 Task: Find connections with filter location Pozoblanco with filter topic #Trainerwith filter profile language English with filter current company ICICI Home Finance Company Limited with filter school Mahatma Gandhi Kashi Vidyapith University, Varanasi  with filter industry Renewable Energy Power Generation with filter service category Accounting with filter keywords title Iron Worker
Action: Mouse moved to (512, 71)
Screenshot: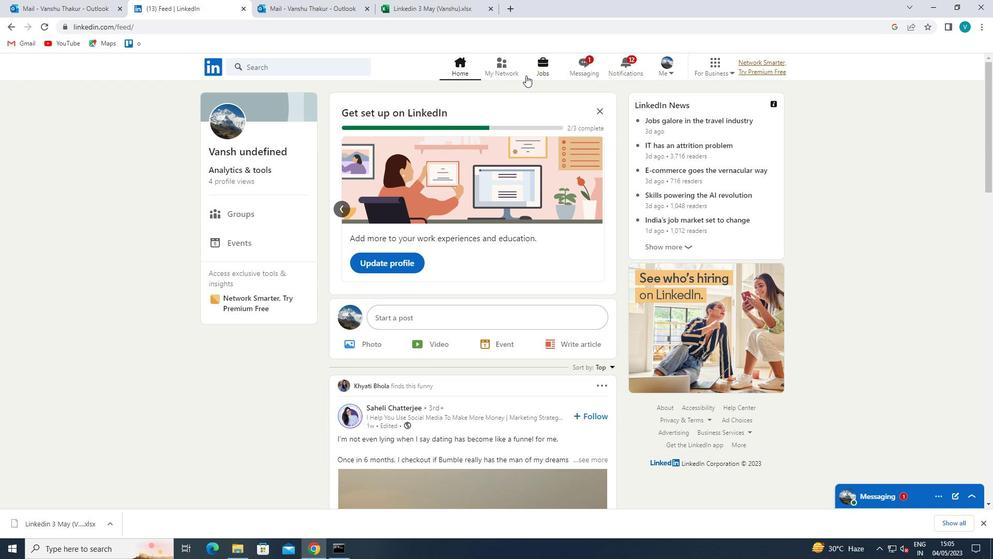 
Action: Mouse pressed left at (512, 71)
Screenshot: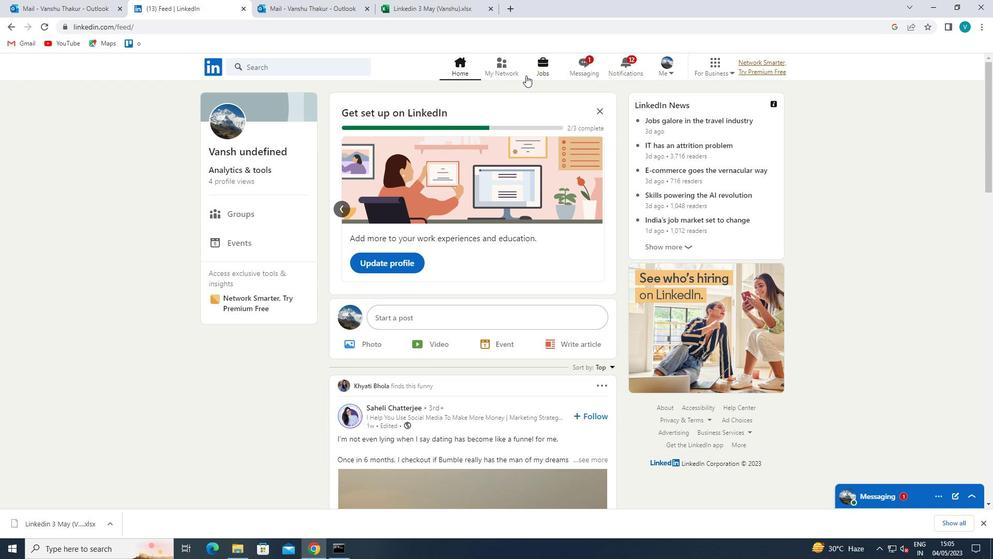 
Action: Mouse moved to (297, 124)
Screenshot: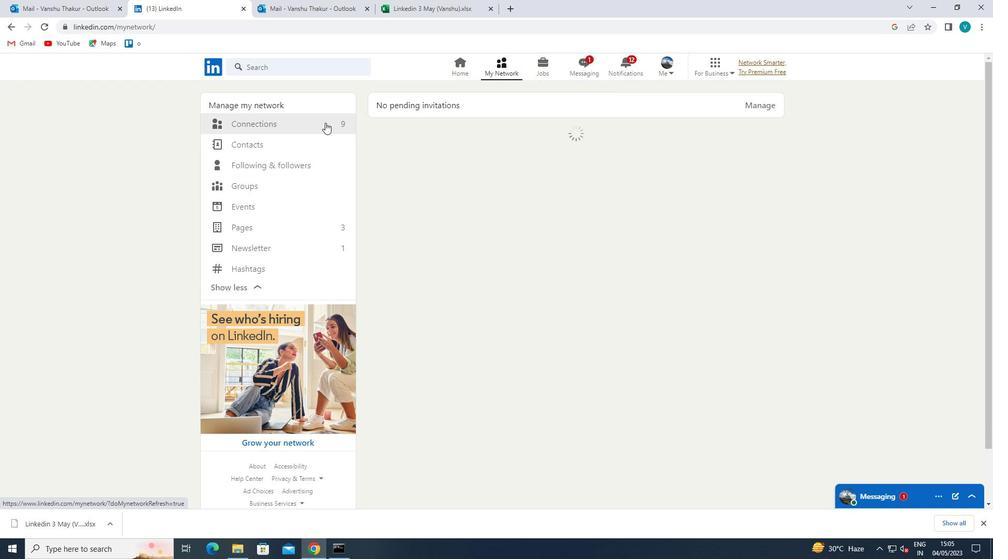 
Action: Mouse pressed left at (297, 124)
Screenshot: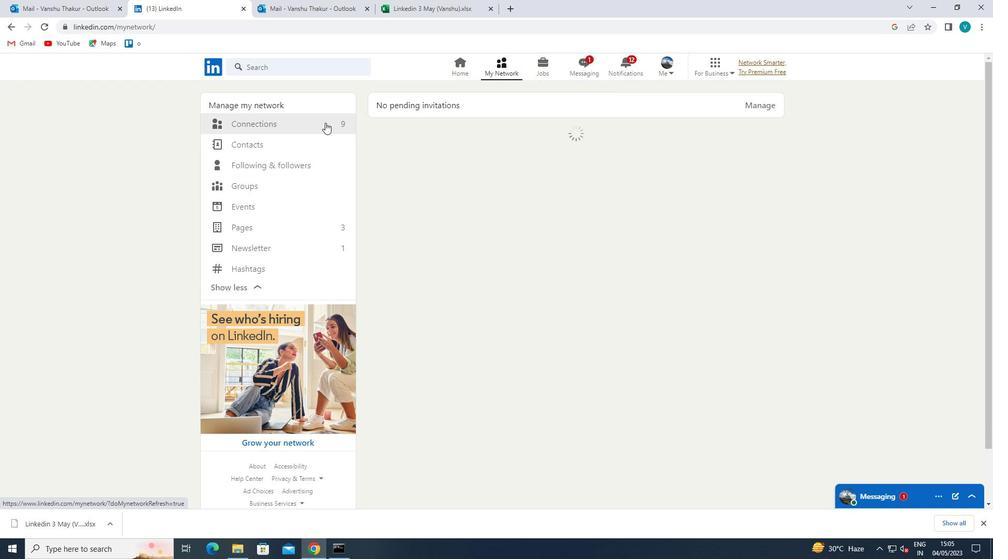 
Action: Mouse moved to (585, 125)
Screenshot: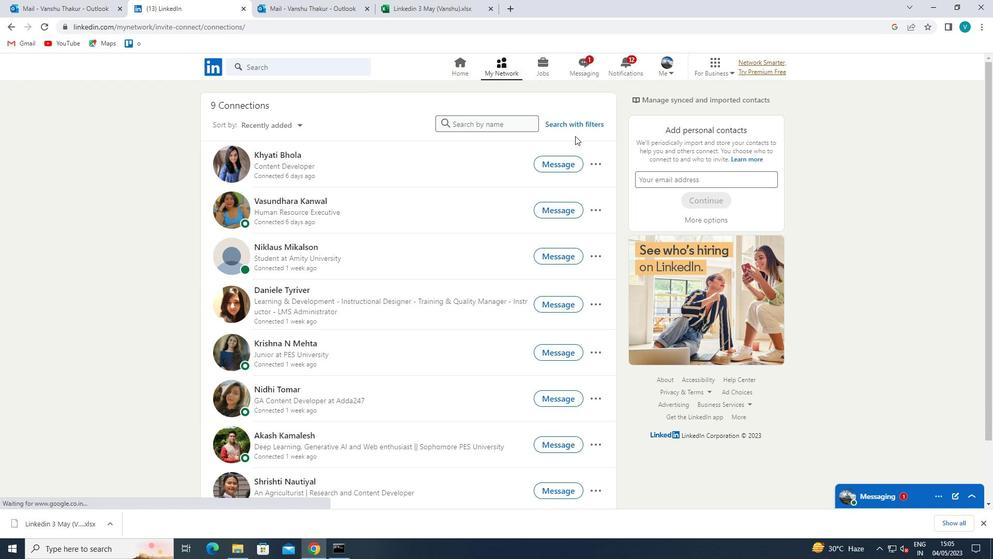 
Action: Mouse pressed left at (585, 125)
Screenshot: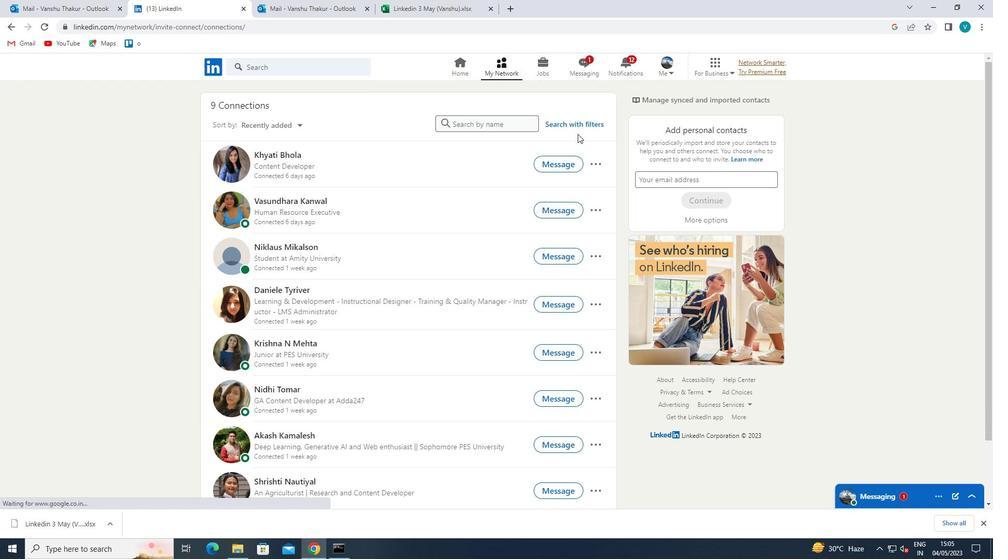 
Action: Mouse moved to (502, 96)
Screenshot: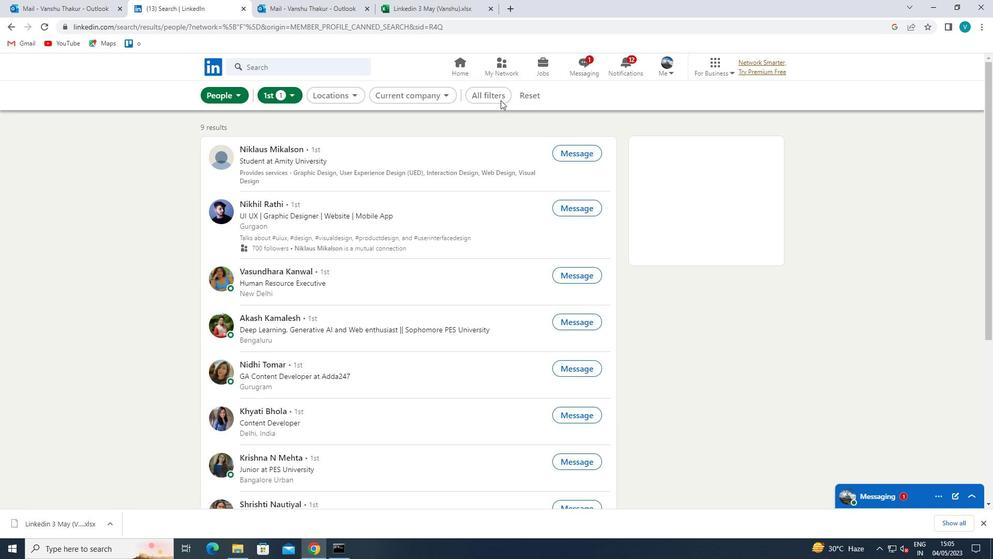 
Action: Mouse pressed left at (502, 96)
Screenshot: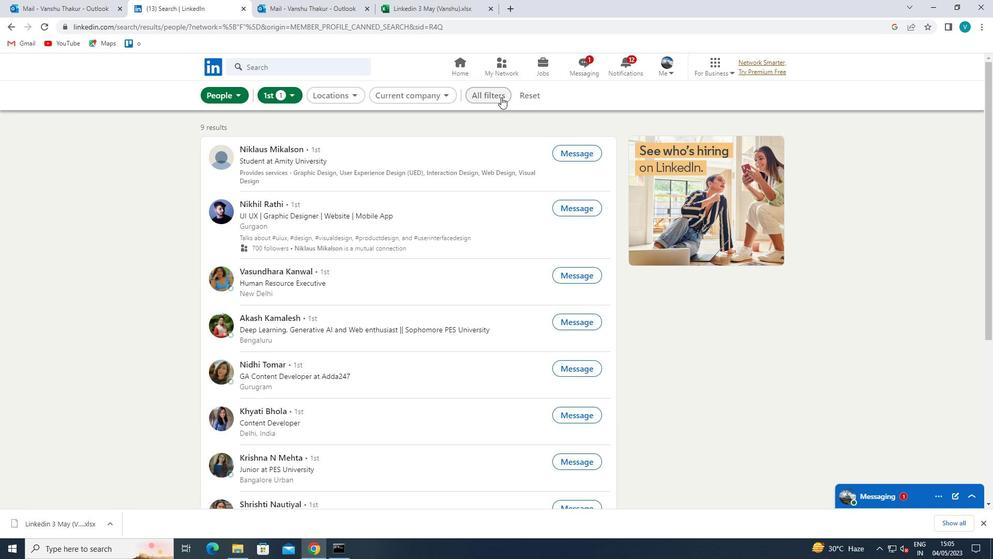 
Action: Mouse moved to (831, 217)
Screenshot: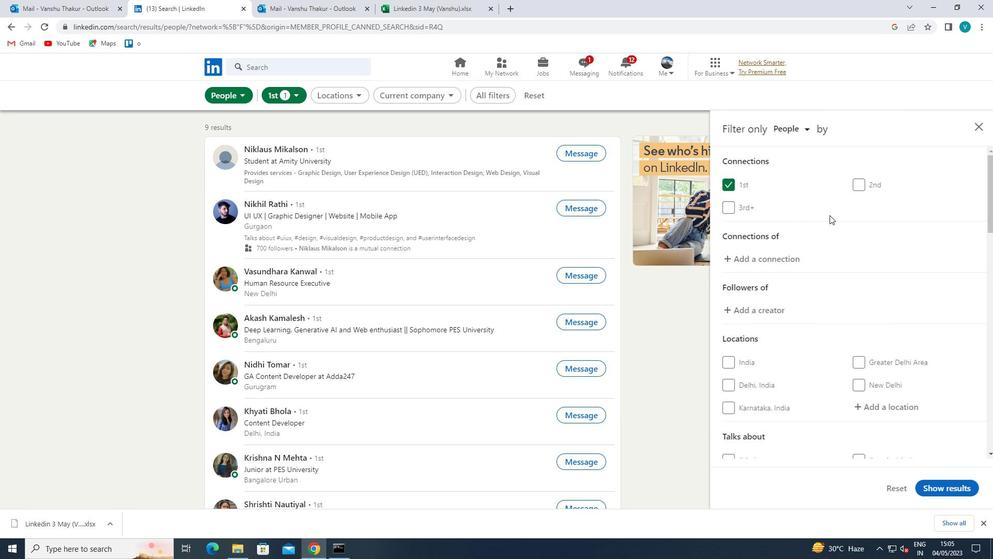 
Action: Mouse scrolled (831, 217) with delta (0, 0)
Screenshot: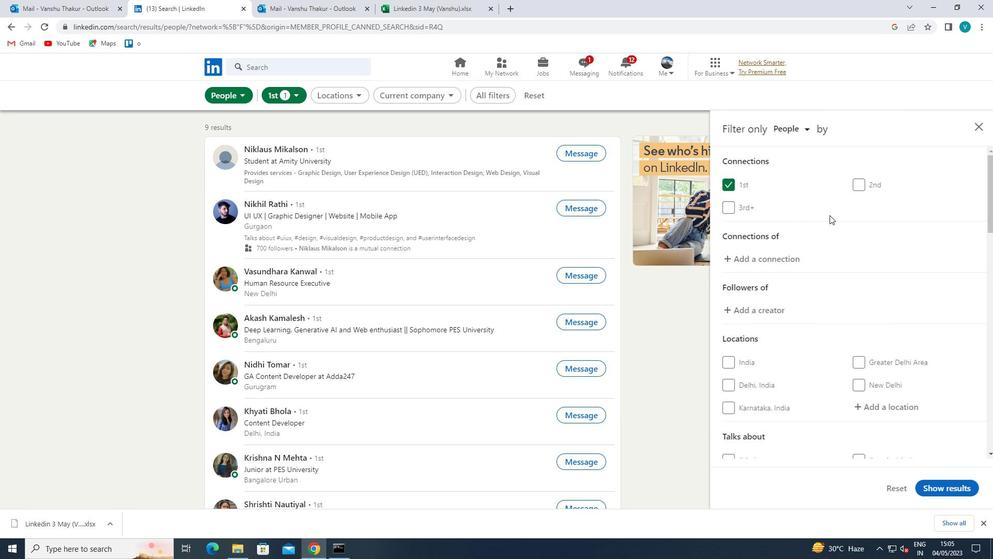 
Action: Mouse moved to (833, 219)
Screenshot: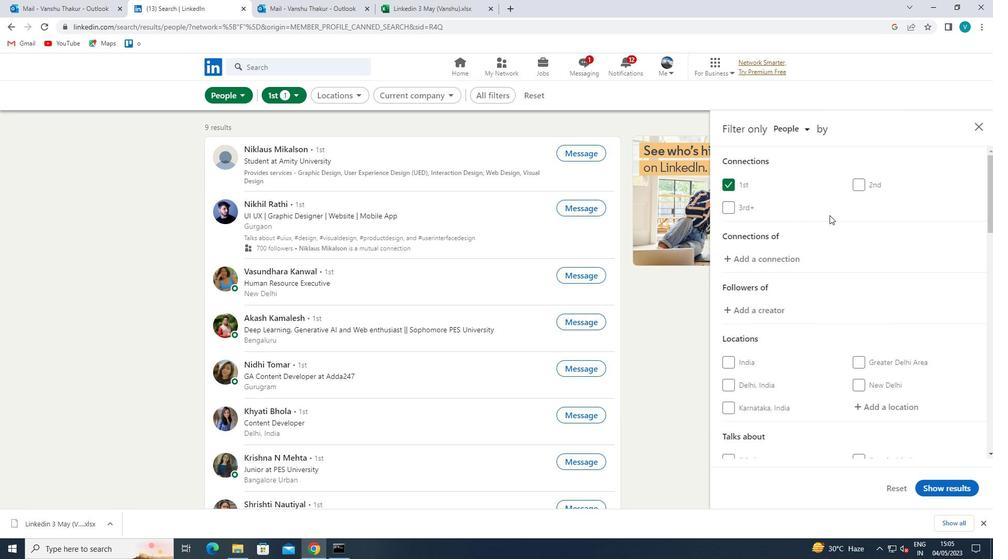 
Action: Mouse scrolled (833, 218) with delta (0, 0)
Screenshot: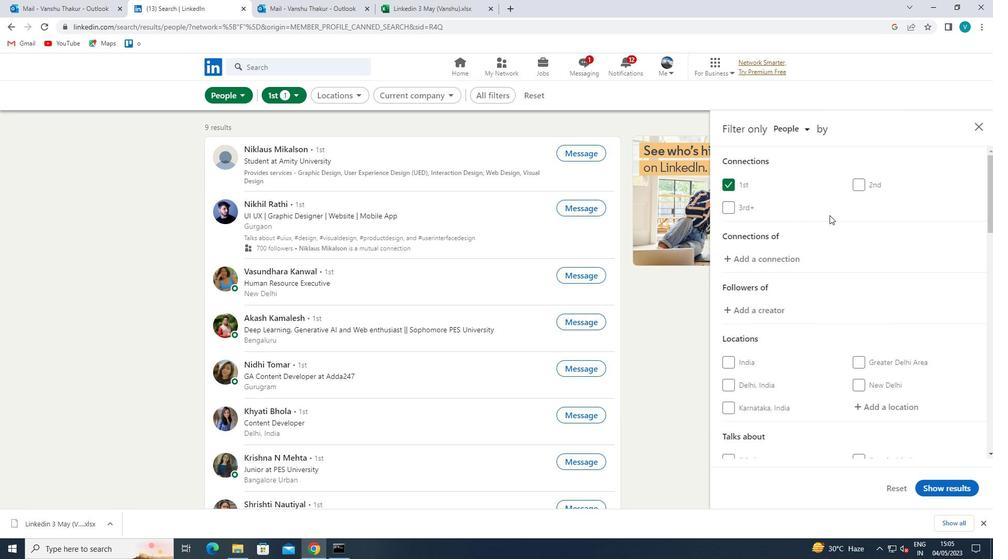 
Action: Mouse moved to (876, 303)
Screenshot: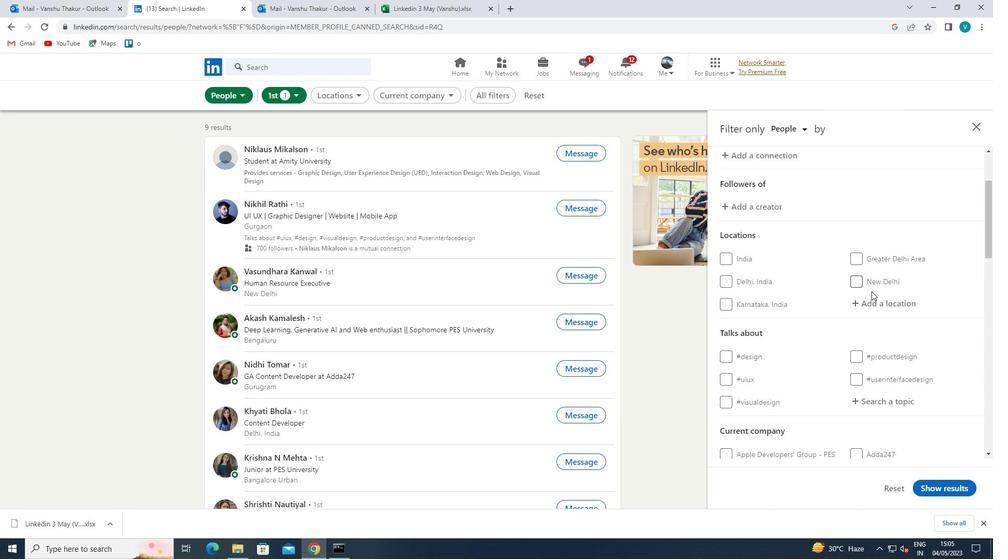 
Action: Mouse pressed left at (876, 303)
Screenshot: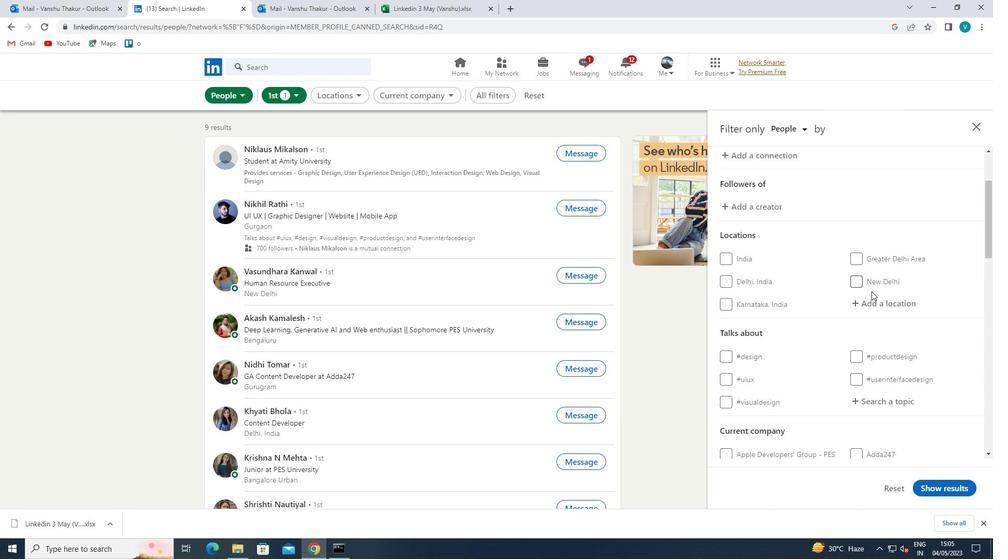 
Action: Mouse moved to (877, 304)
Screenshot: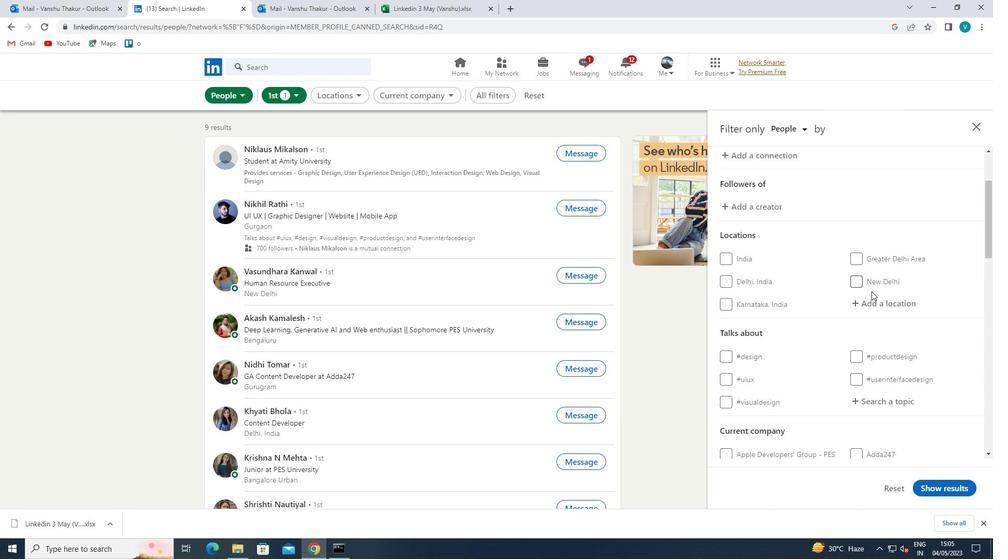 
Action: Key pressed <Key.shift>POZOBLANCO
Screenshot: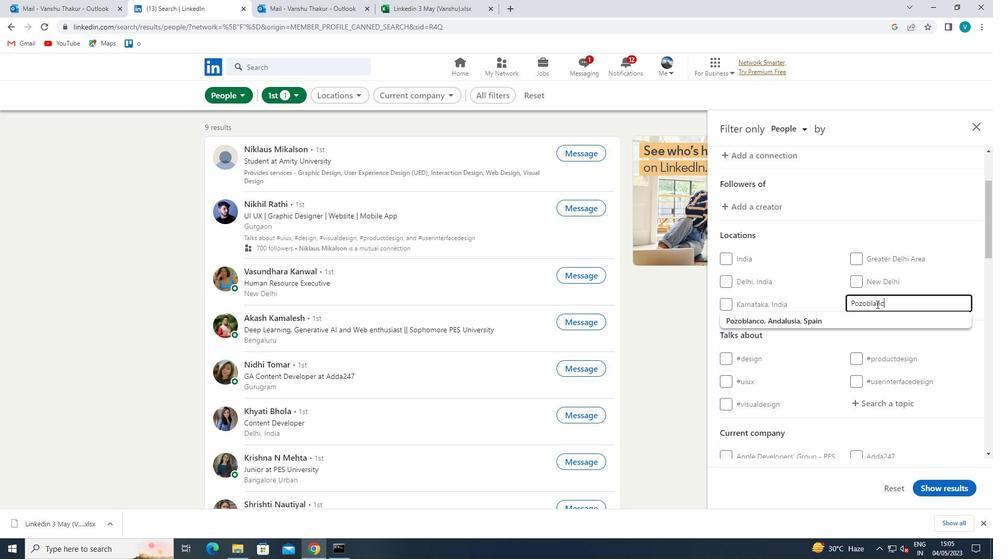 
Action: Mouse moved to (843, 324)
Screenshot: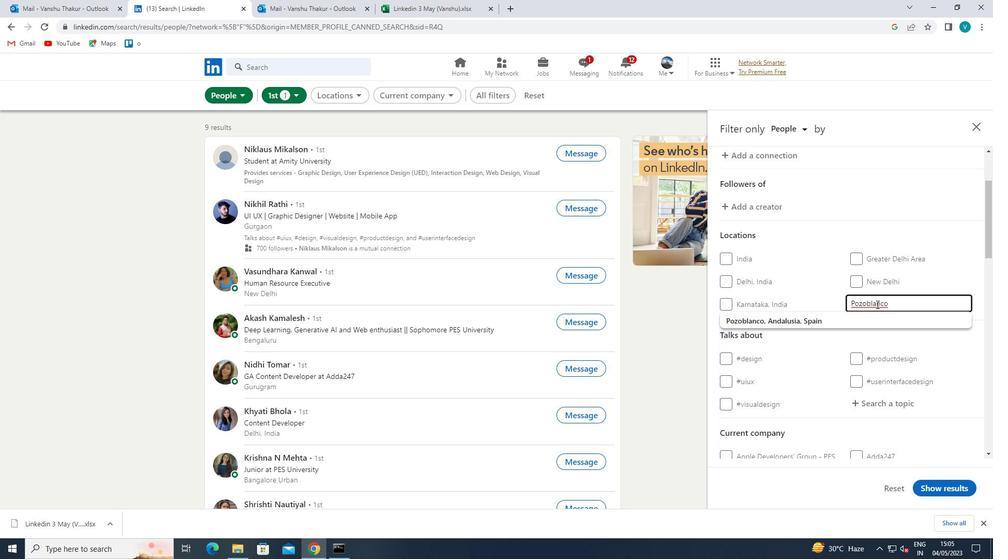 
Action: Mouse pressed left at (843, 324)
Screenshot: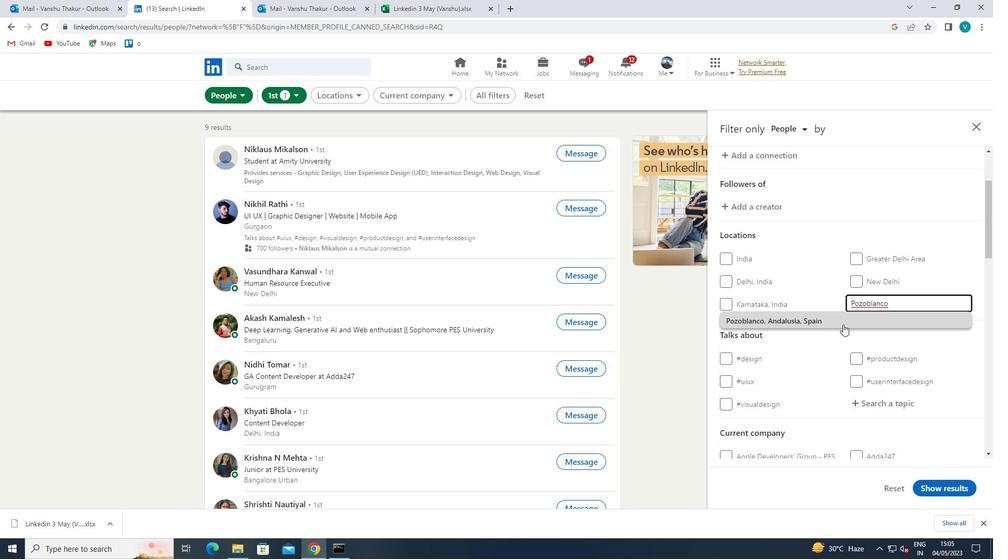 
Action: Mouse moved to (843, 324)
Screenshot: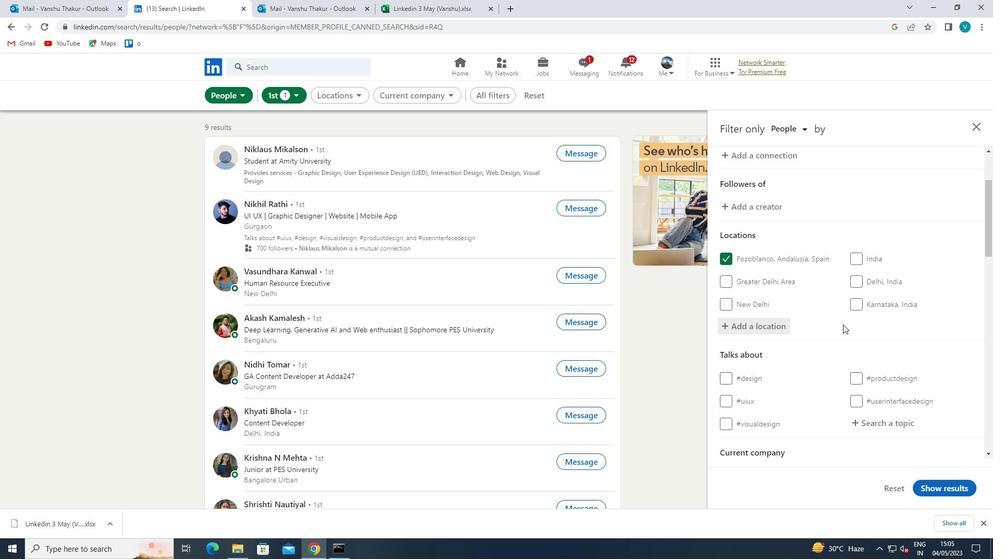 
Action: Mouse scrolled (843, 324) with delta (0, 0)
Screenshot: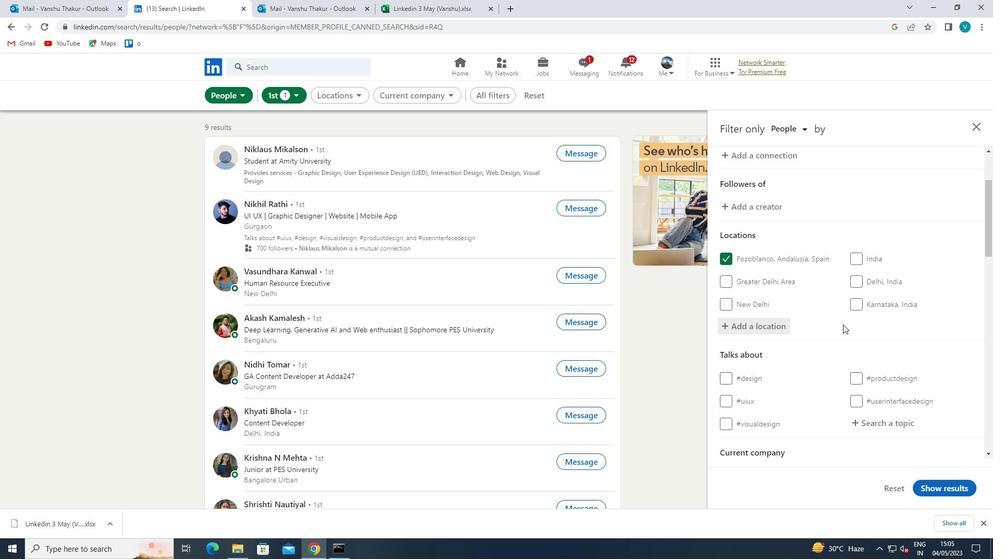 
Action: Mouse scrolled (843, 324) with delta (0, 0)
Screenshot: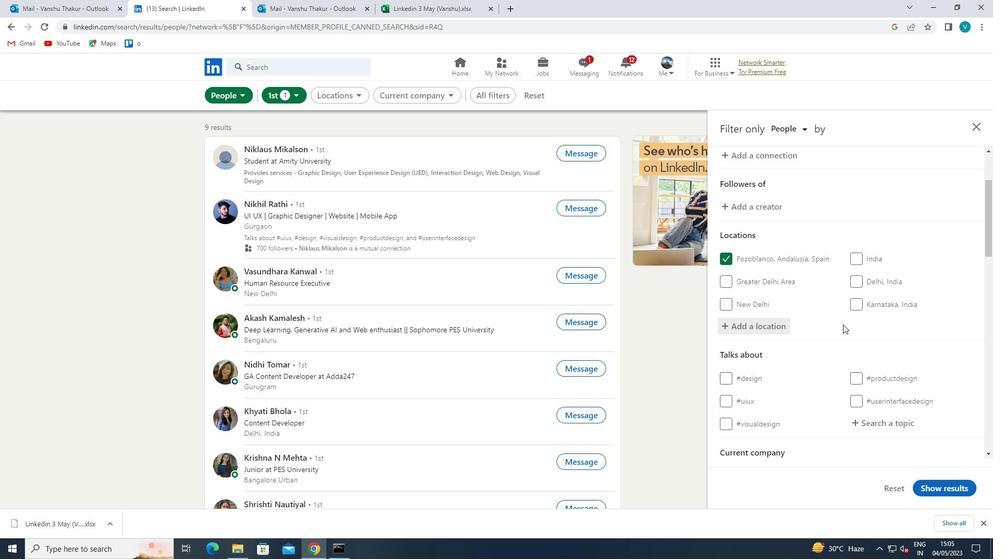 
Action: Mouse moved to (843, 324)
Screenshot: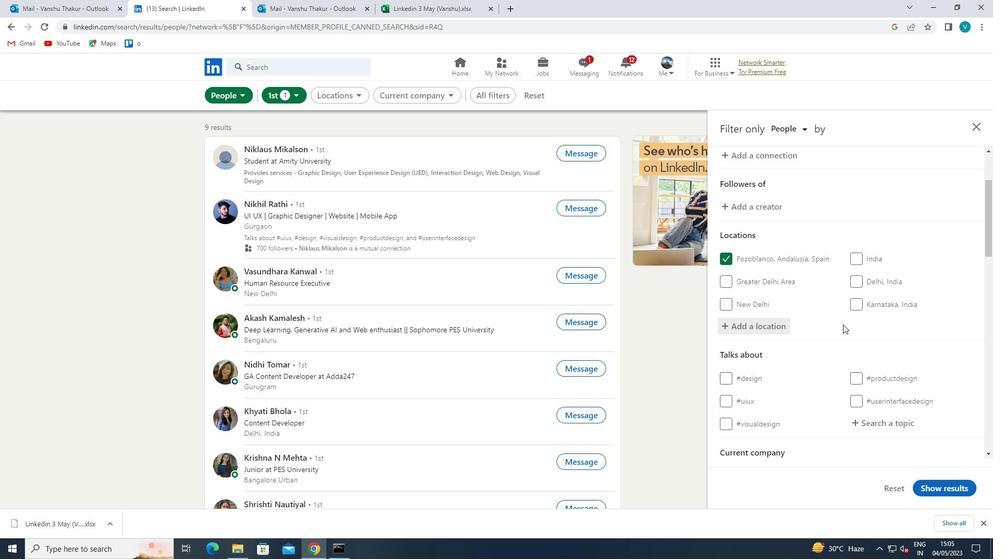 
Action: Mouse scrolled (843, 324) with delta (0, 0)
Screenshot: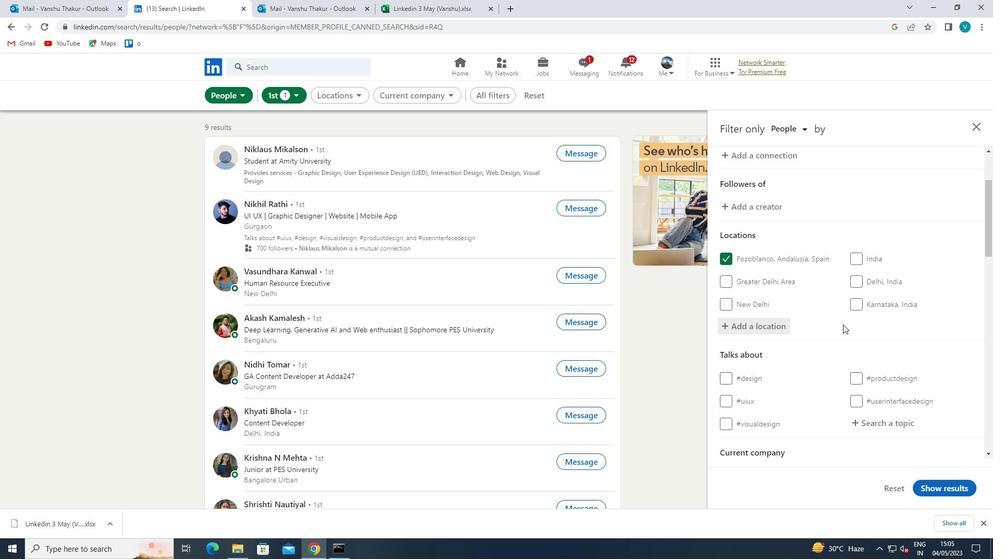 
Action: Mouse moved to (876, 273)
Screenshot: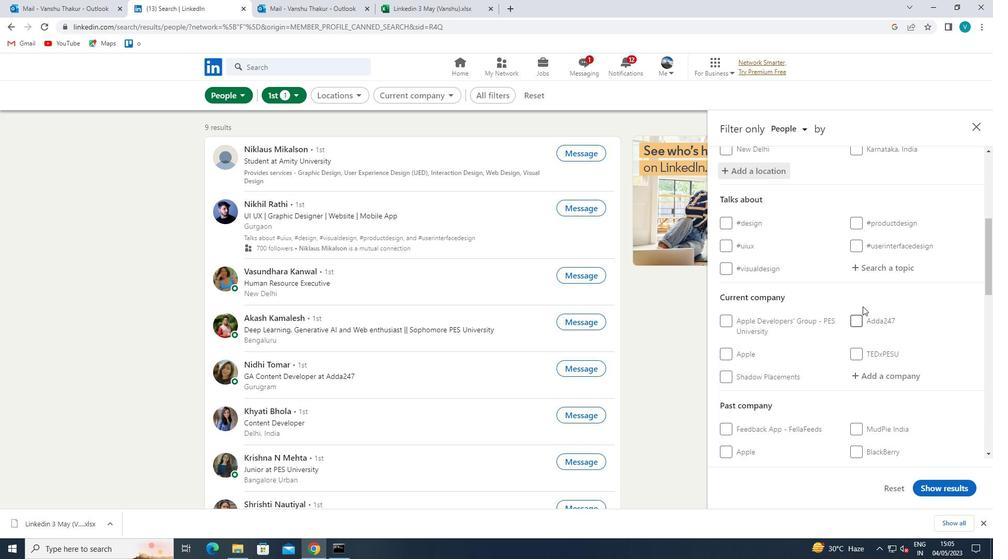 
Action: Mouse pressed left at (876, 273)
Screenshot: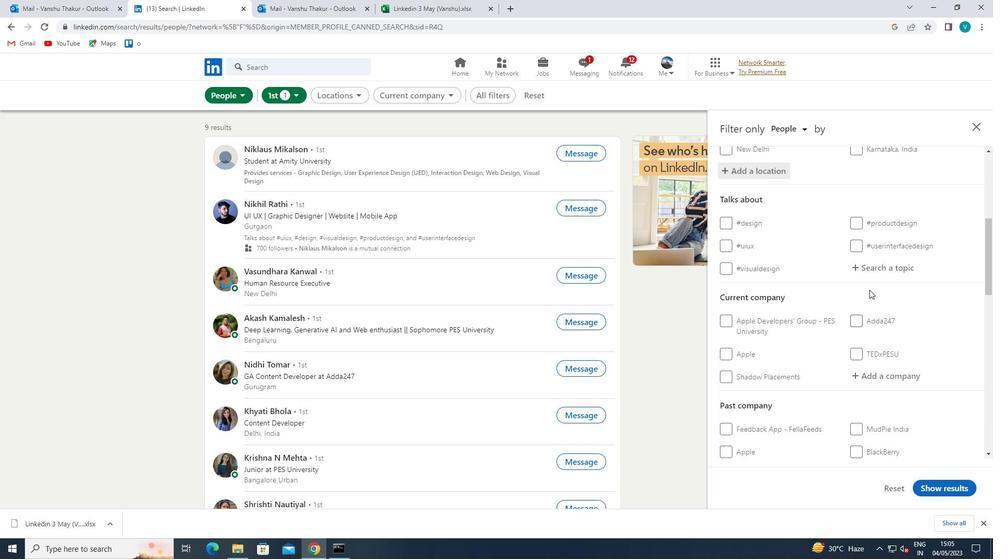 
Action: Mouse moved to (876, 273)
Screenshot: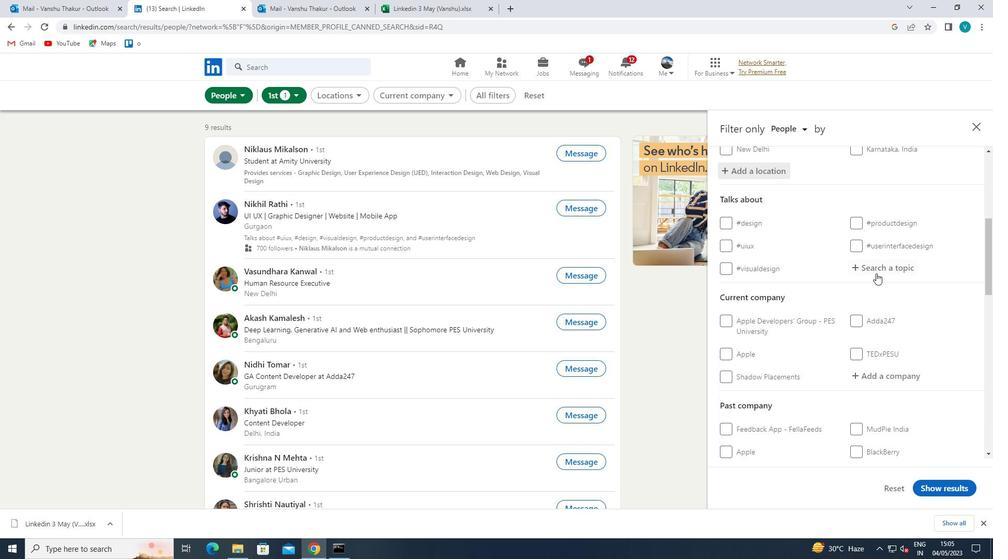 
Action: Key pressed TRAIN
Screenshot: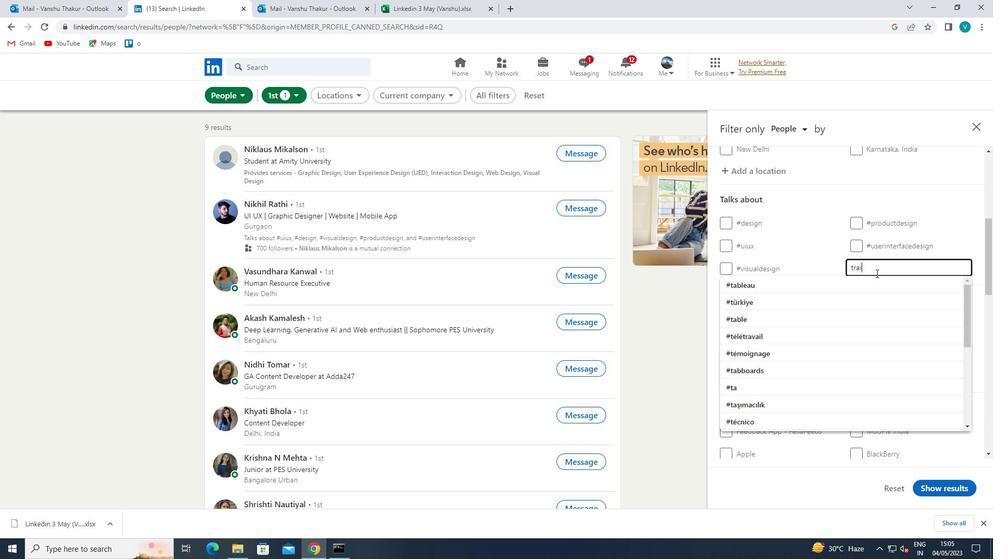 
Action: Mouse moved to (773, 320)
Screenshot: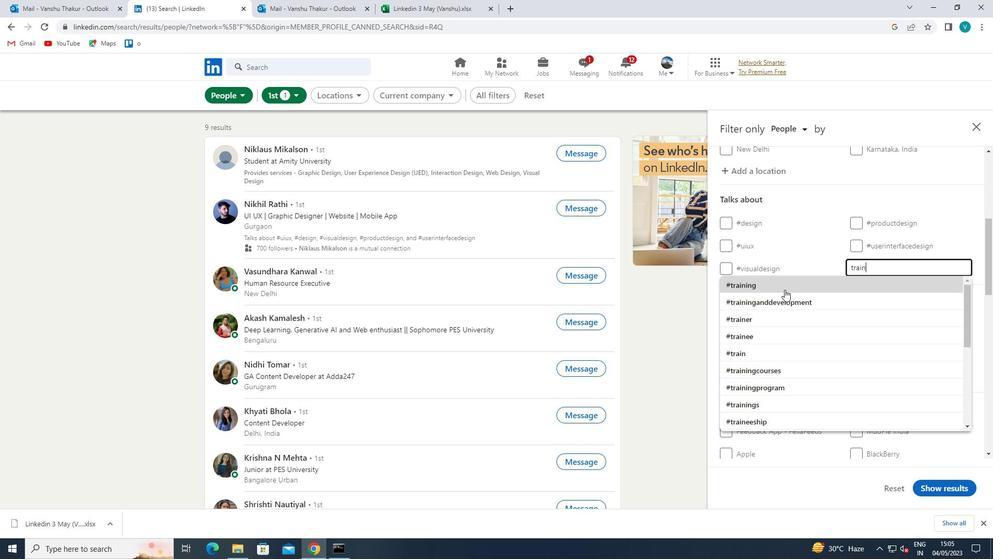 
Action: Mouse pressed left at (773, 320)
Screenshot: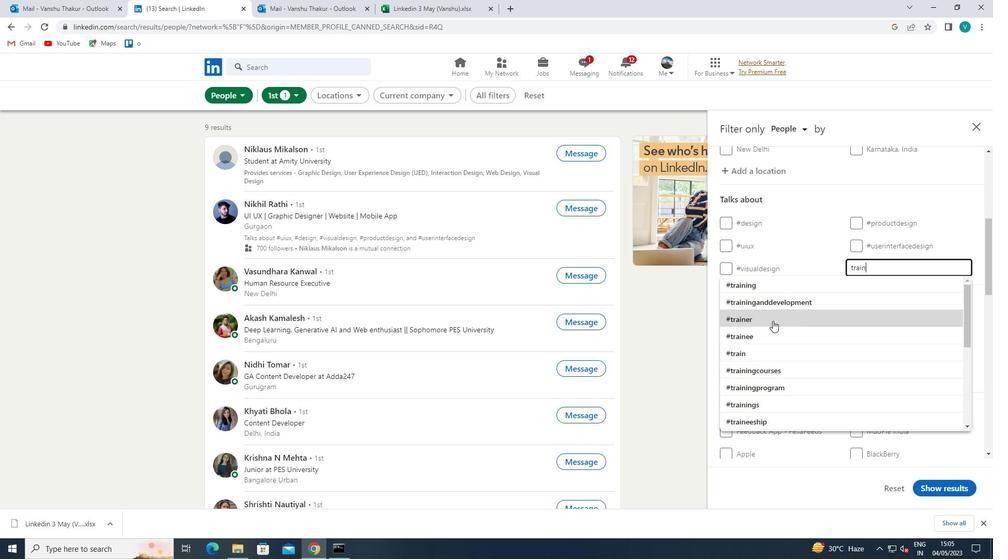 
Action: Mouse moved to (781, 316)
Screenshot: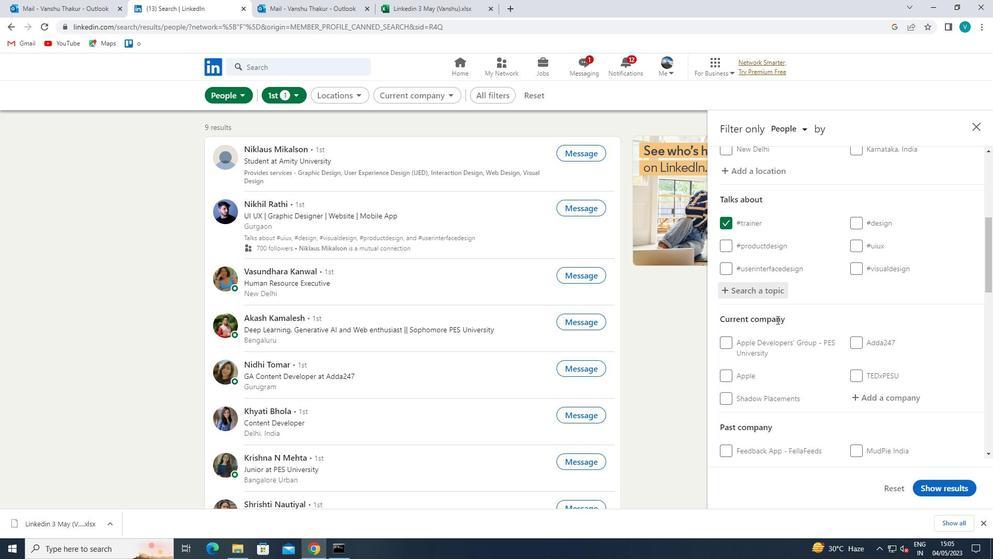
Action: Mouse scrolled (781, 316) with delta (0, 0)
Screenshot: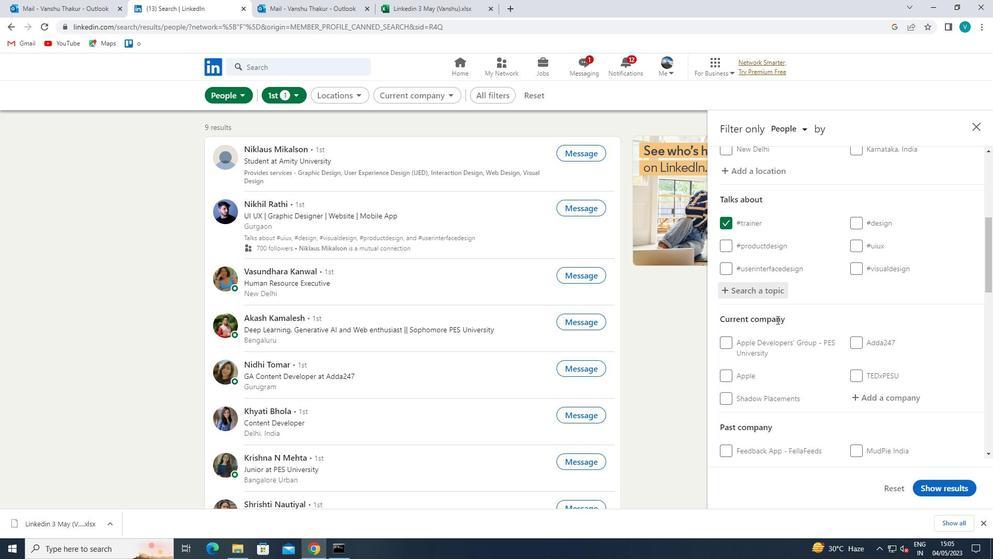 
Action: Mouse moved to (783, 315)
Screenshot: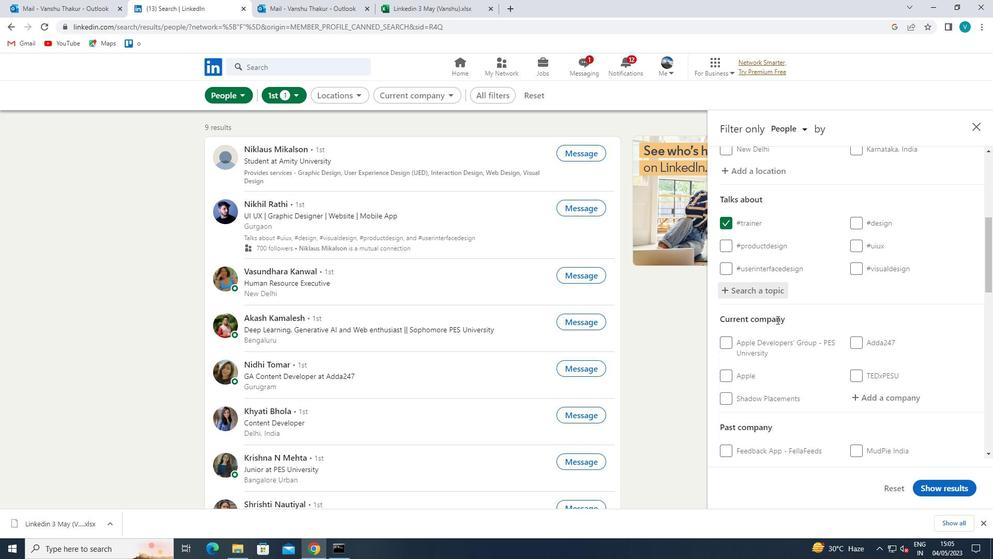 
Action: Mouse scrolled (783, 314) with delta (0, 0)
Screenshot: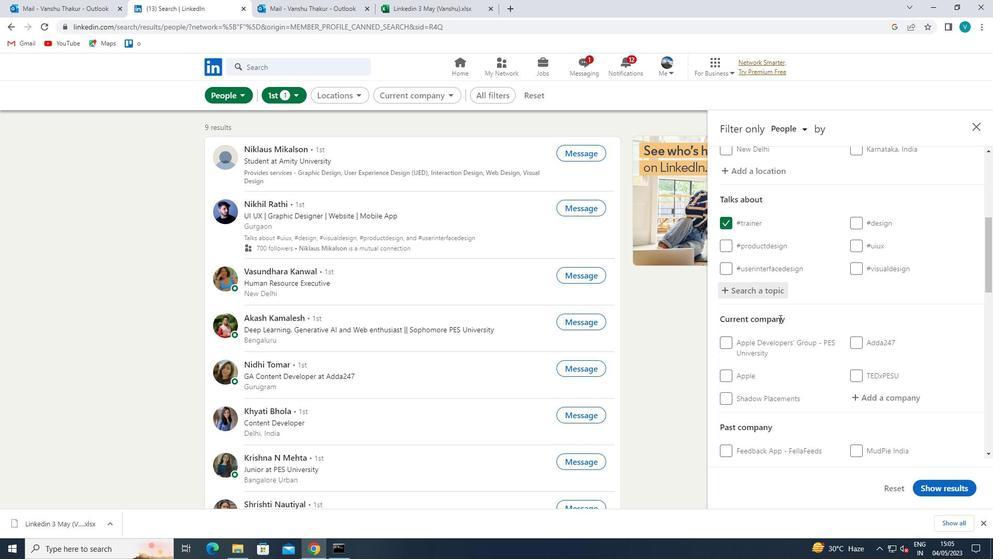 
Action: Mouse scrolled (783, 314) with delta (0, 0)
Screenshot: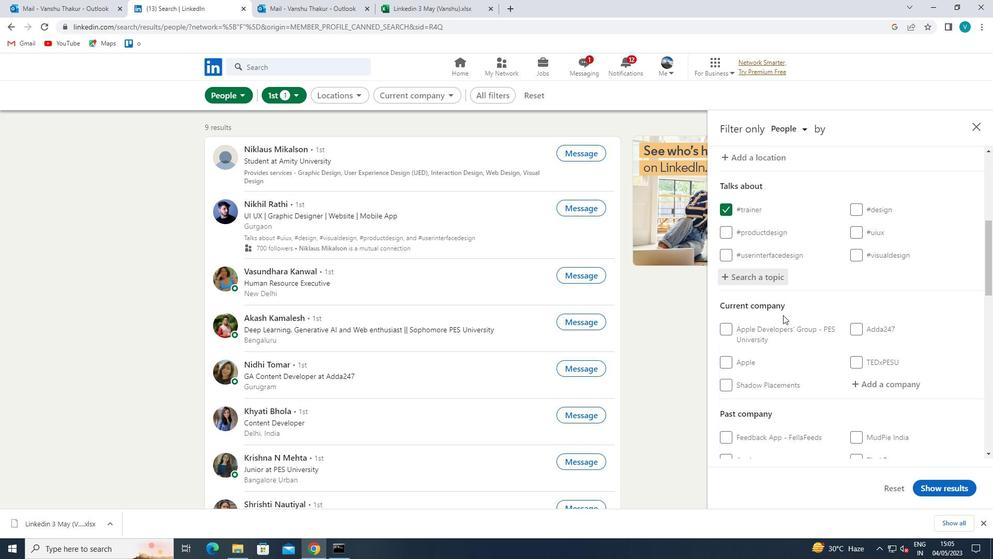 
Action: Mouse scrolled (783, 314) with delta (0, 0)
Screenshot: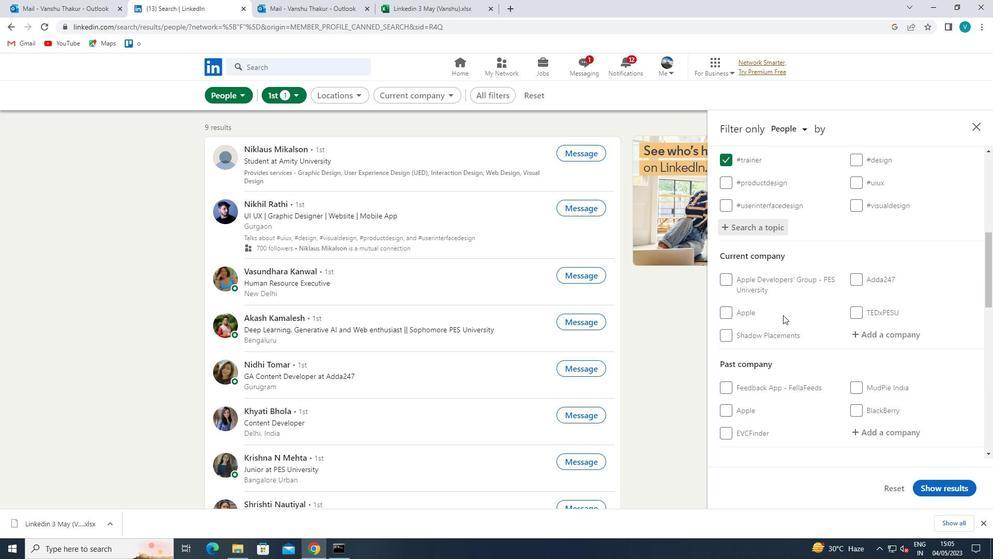
Action: Mouse scrolled (783, 314) with delta (0, 0)
Screenshot: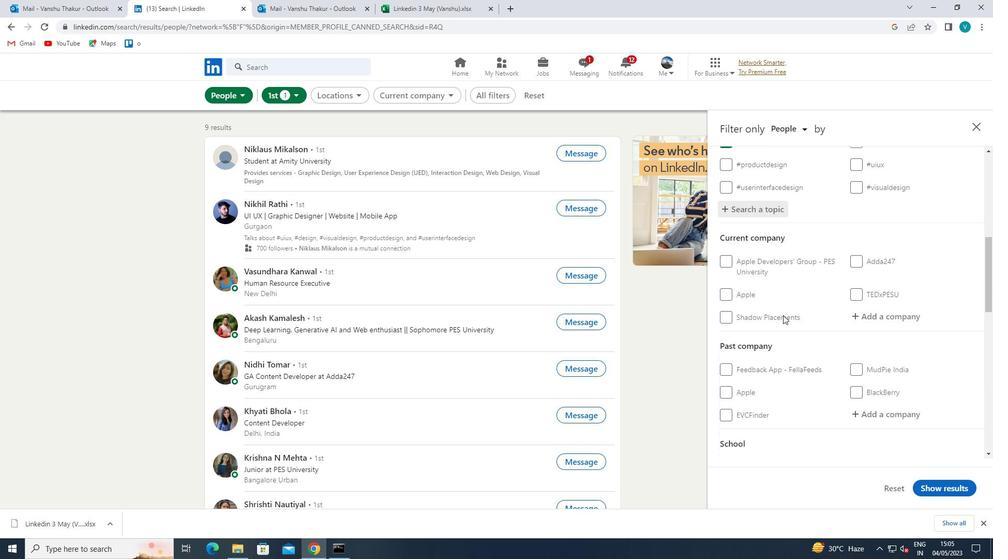 
Action: Mouse scrolled (783, 314) with delta (0, 0)
Screenshot: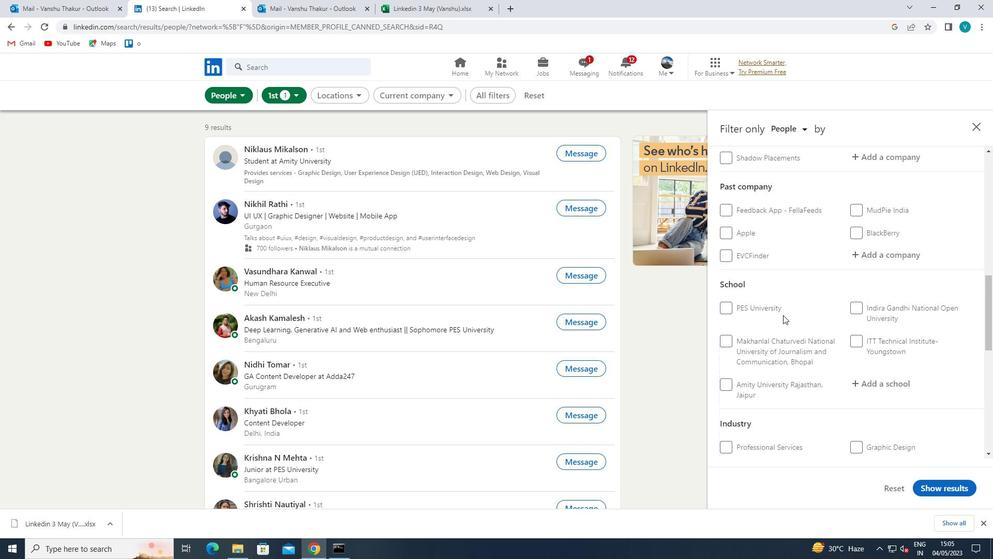 
Action: Mouse scrolled (783, 314) with delta (0, 0)
Screenshot: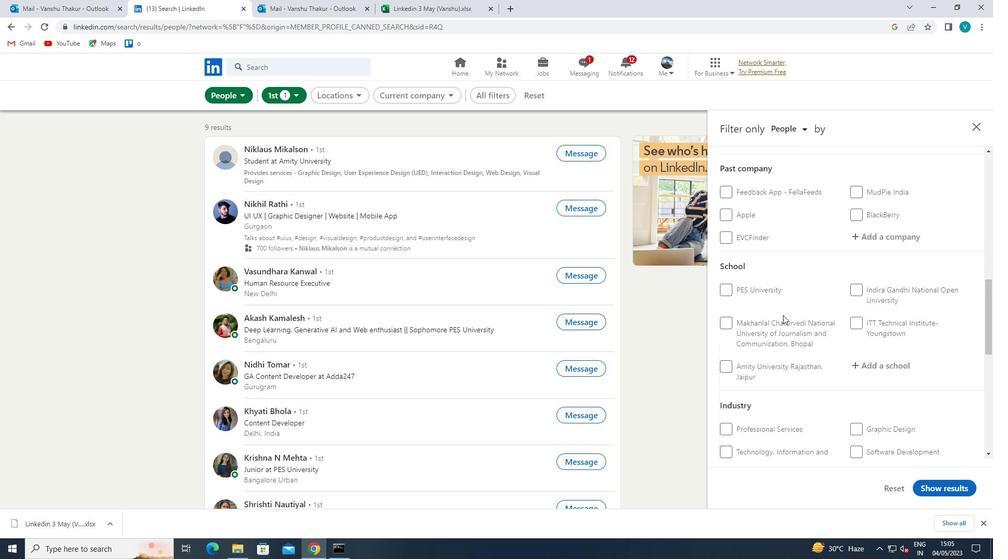 
Action: Mouse scrolled (783, 314) with delta (0, 0)
Screenshot: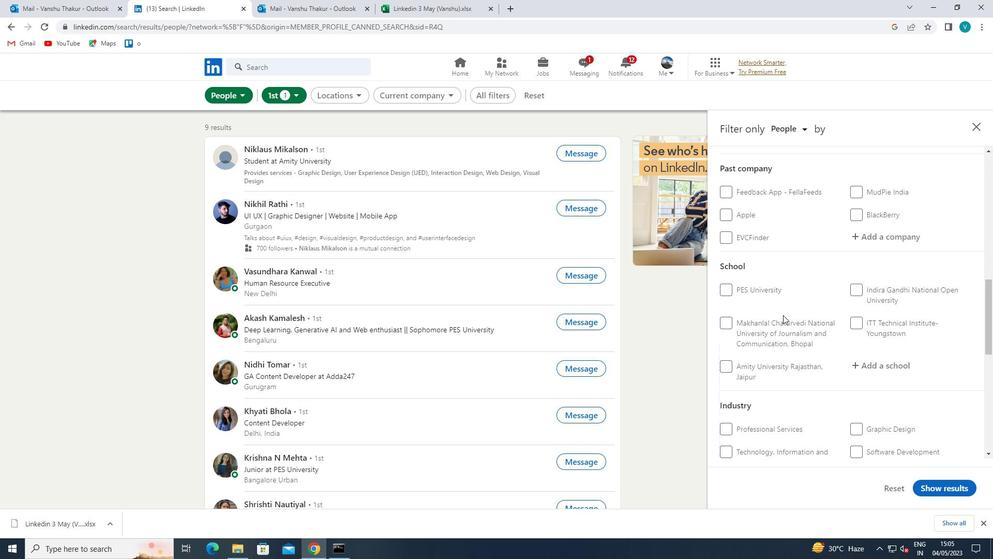 
Action: Mouse scrolled (783, 314) with delta (0, 0)
Screenshot: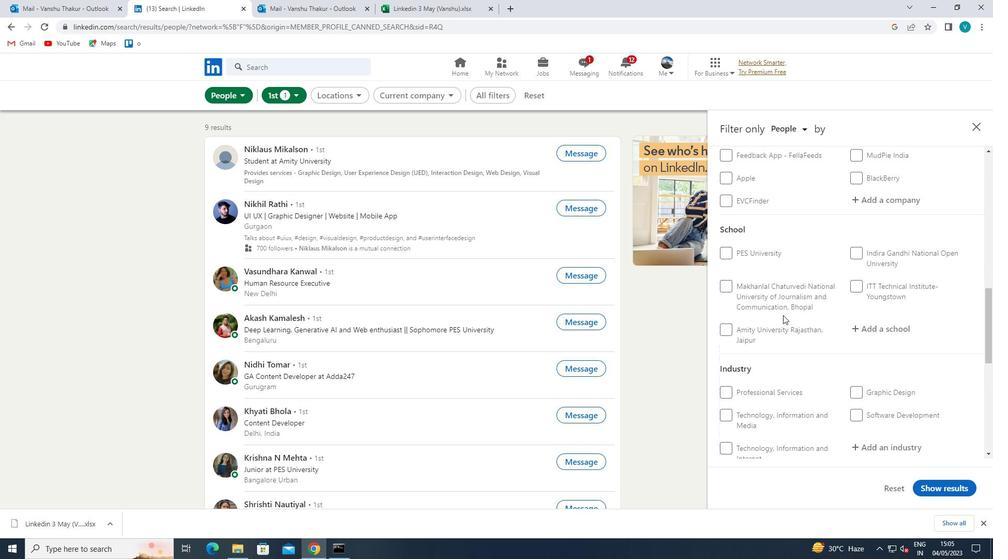 
Action: Mouse moved to (727, 343)
Screenshot: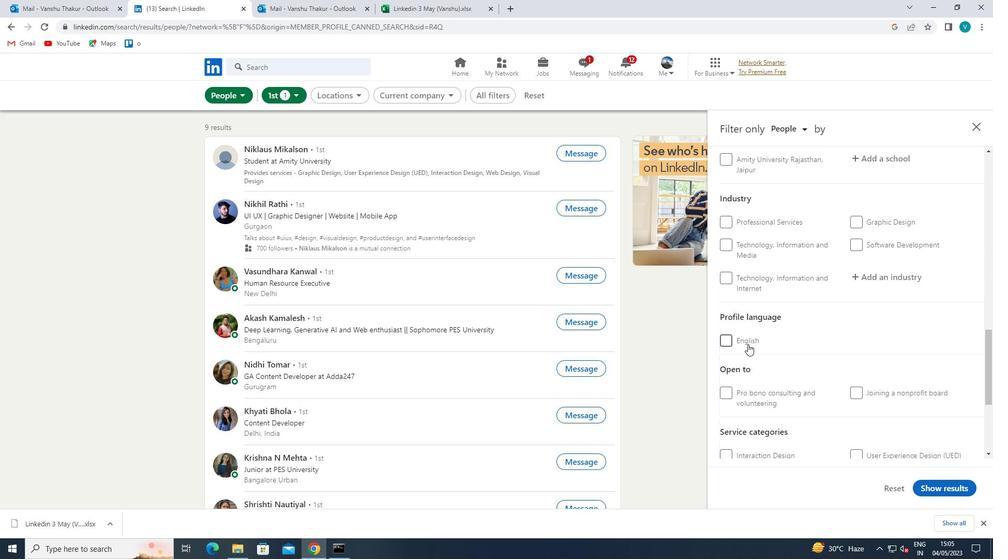 
Action: Mouse pressed left at (727, 343)
Screenshot: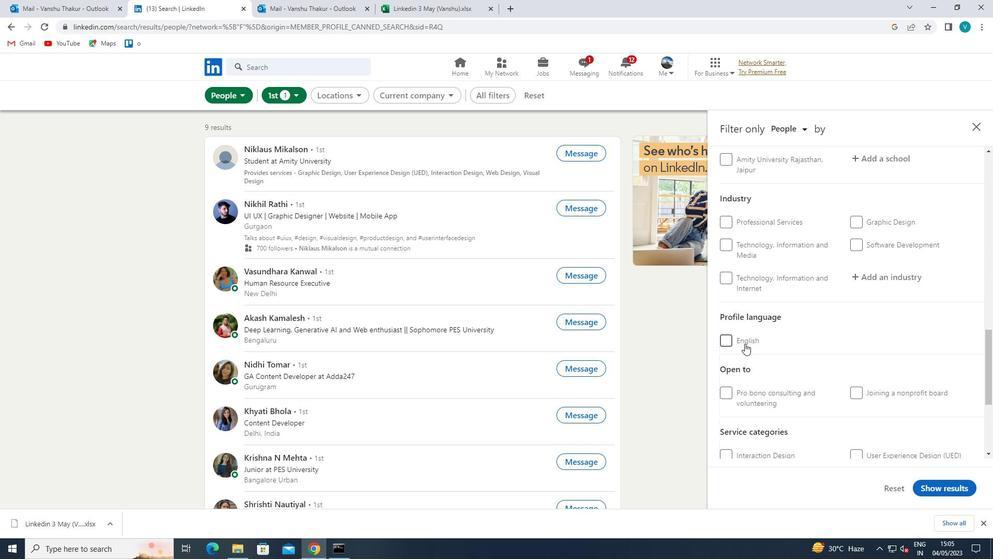 
Action: Mouse moved to (847, 341)
Screenshot: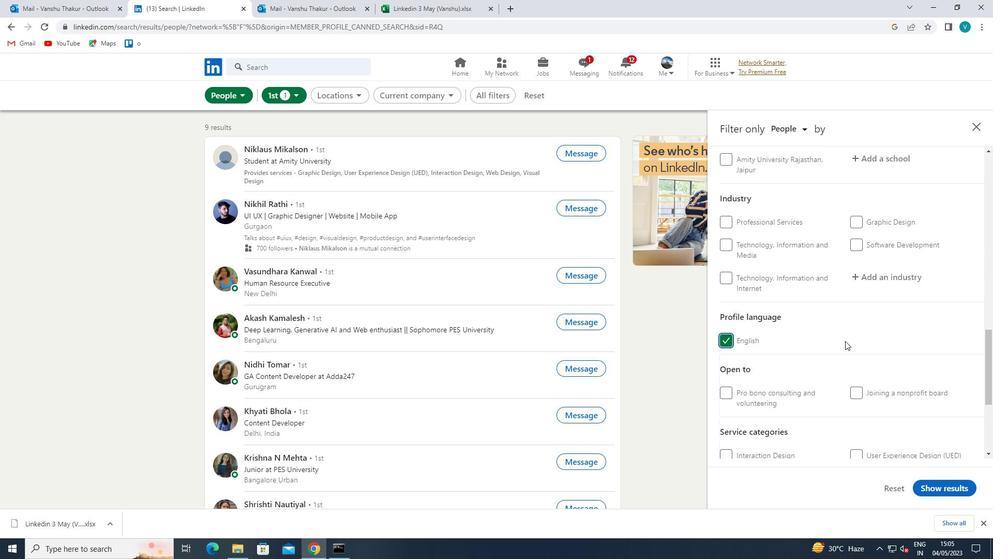 
Action: Mouse scrolled (847, 341) with delta (0, 0)
Screenshot: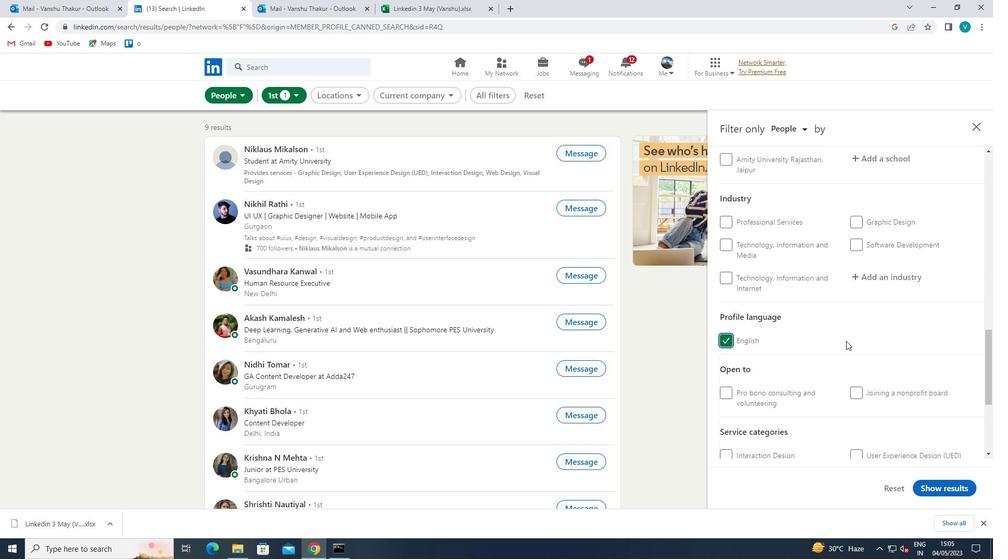 
Action: Mouse scrolled (847, 341) with delta (0, 0)
Screenshot: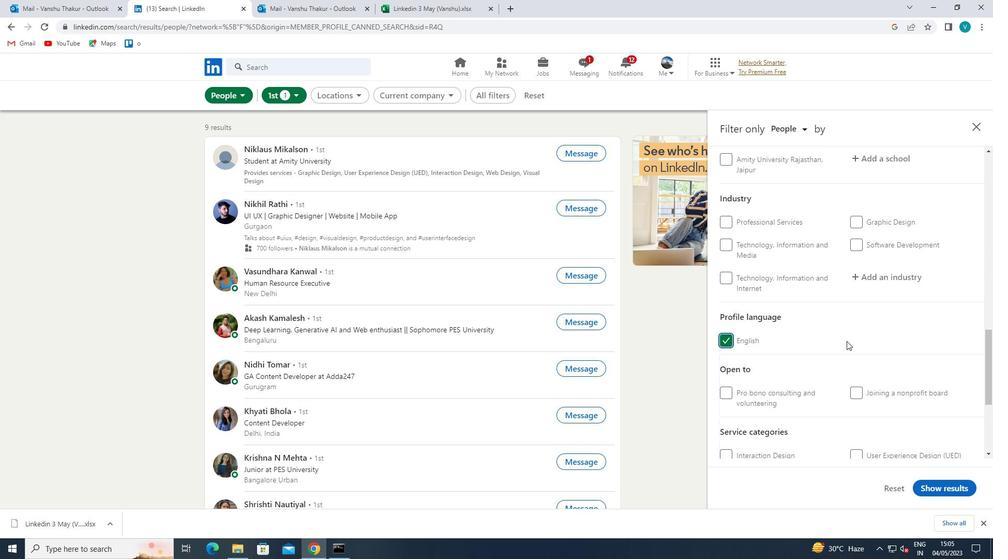 
Action: Mouse moved to (847, 340)
Screenshot: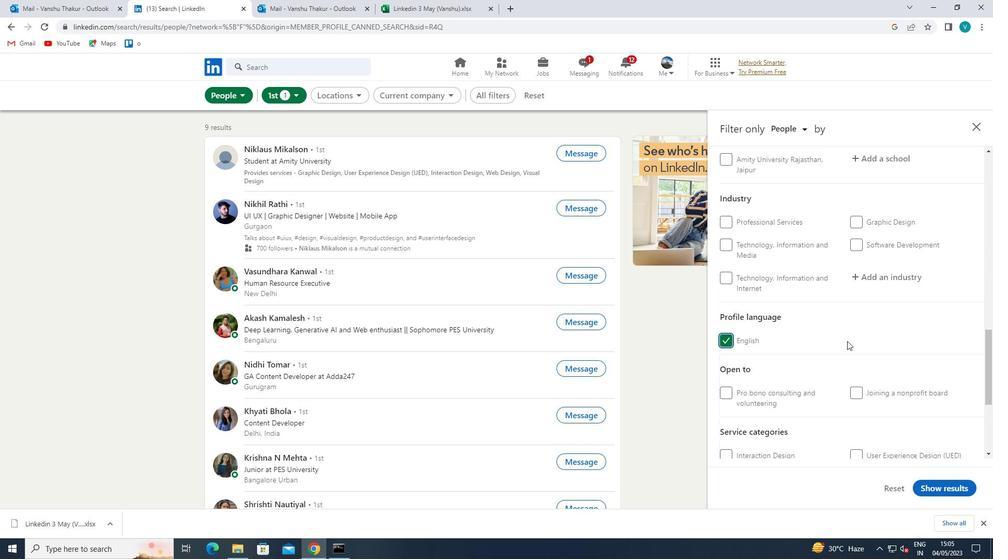 
Action: Mouse scrolled (847, 341) with delta (0, 0)
Screenshot: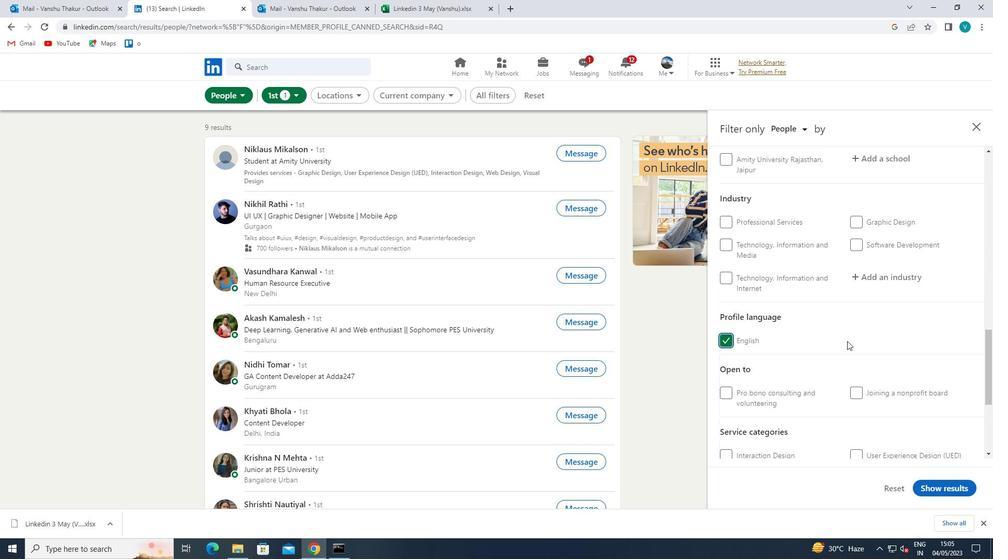 
Action: Mouse scrolled (847, 341) with delta (0, 0)
Screenshot: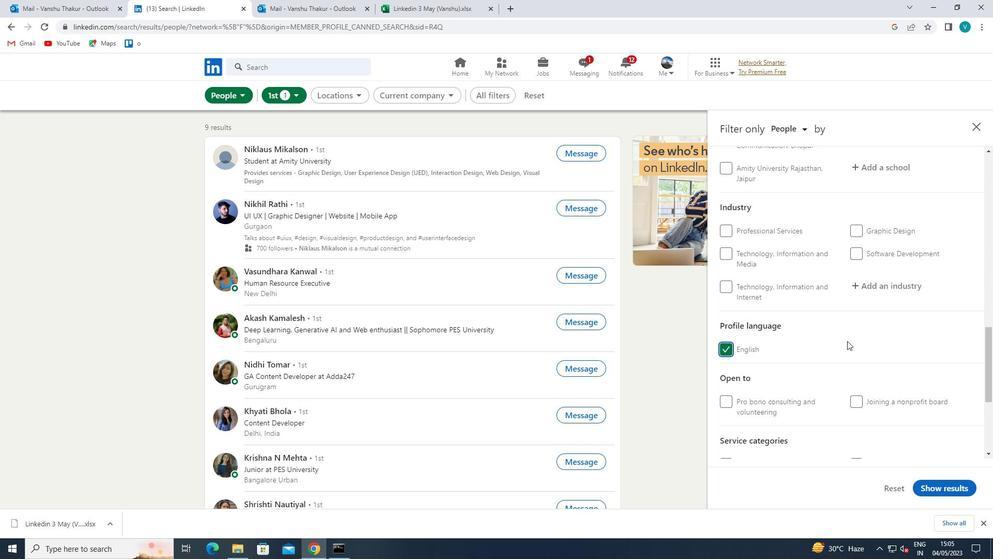 
Action: Mouse scrolled (847, 341) with delta (0, 0)
Screenshot: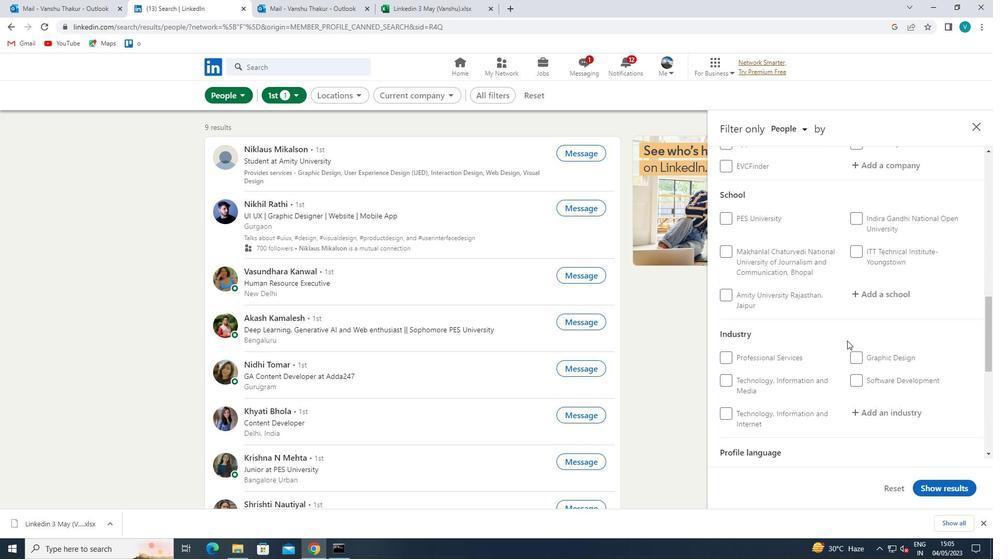 
Action: Mouse moved to (851, 336)
Screenshot: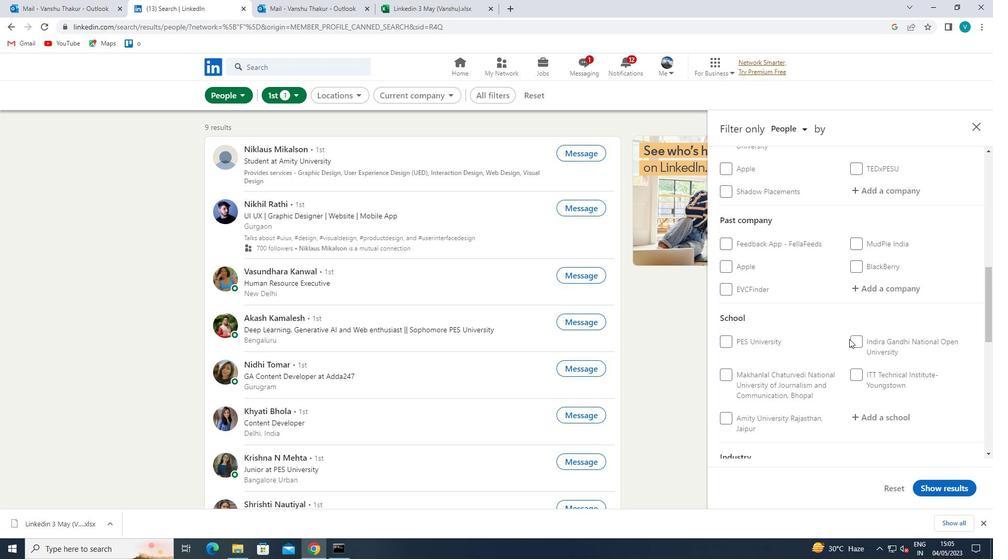 
Action: Mouse scrolled (851, 337) with delta (0, 0)
Screenshot: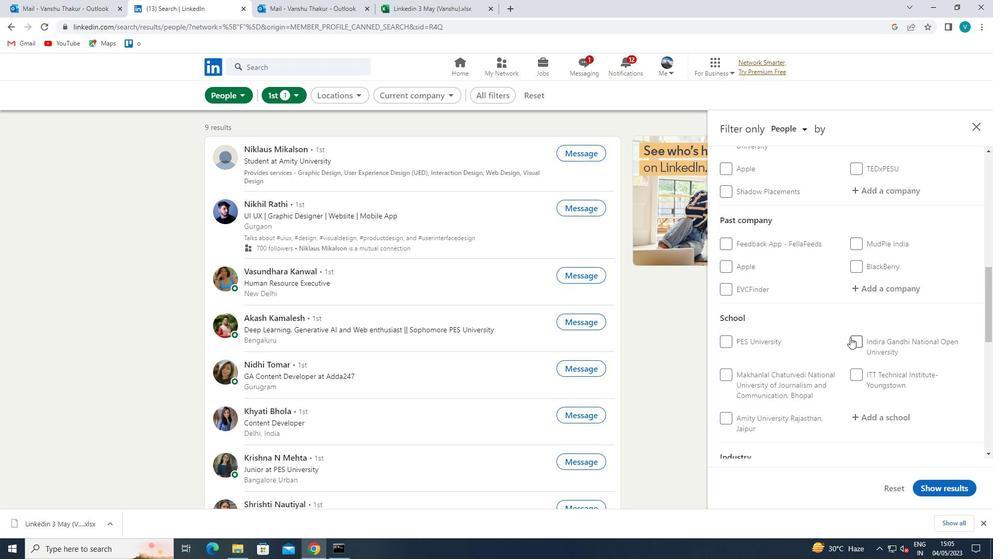 
Action: Mouse moved to (851, 336)
Screenshot: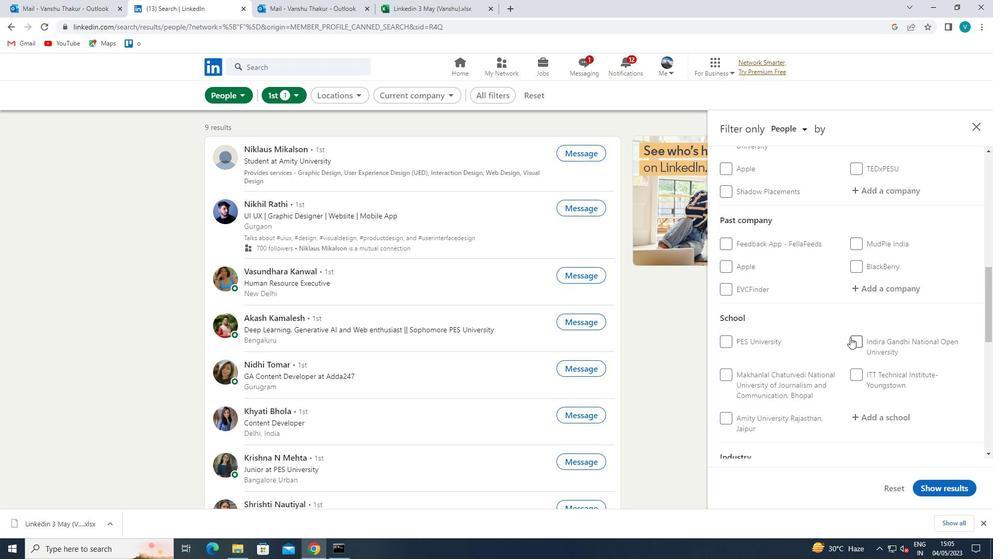 
Action: Mouse scrolled (851, 336) with delta (0, 0)
Screenshot: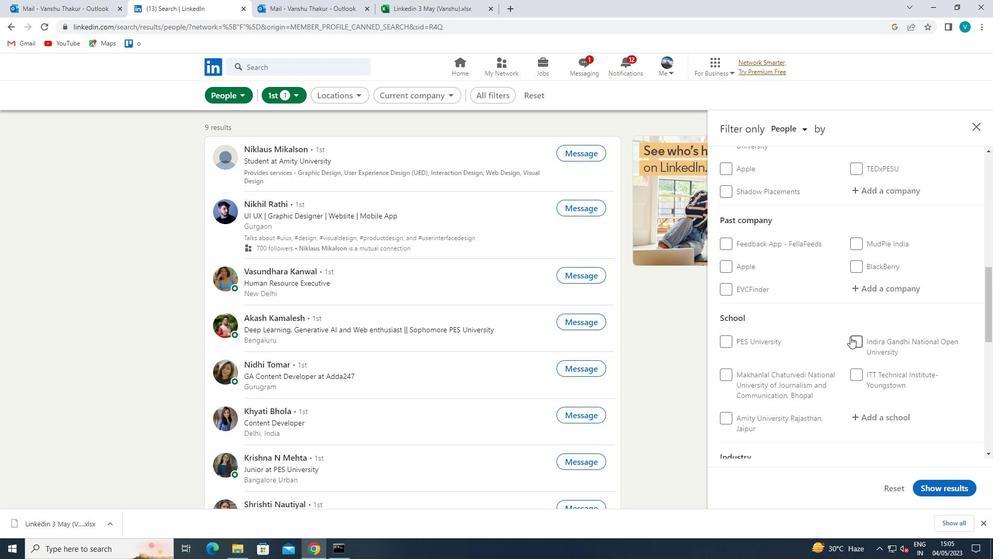 
Action: Mouse moved to (870, 297)
Screenshot: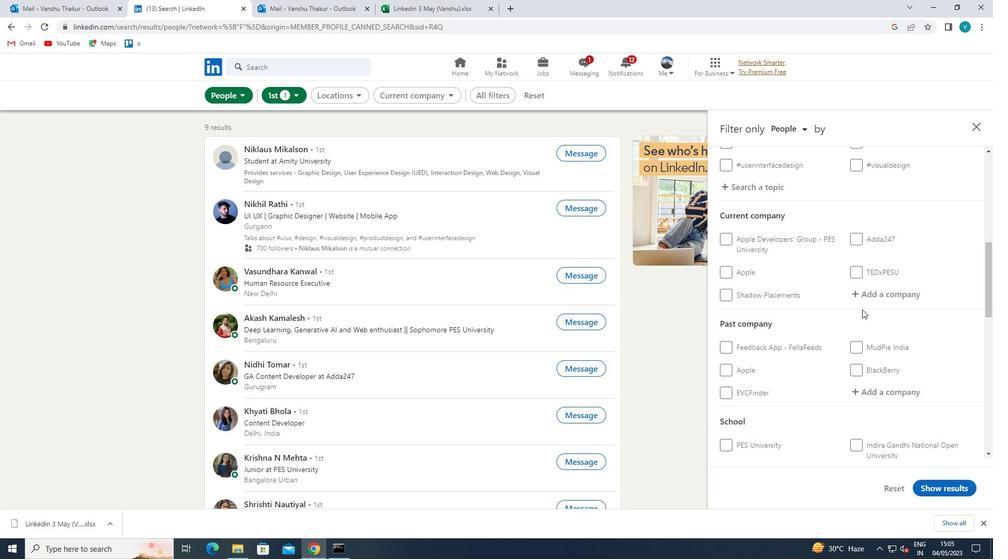 
Action: Mouse pressed left at (870, 297)
Screenshot: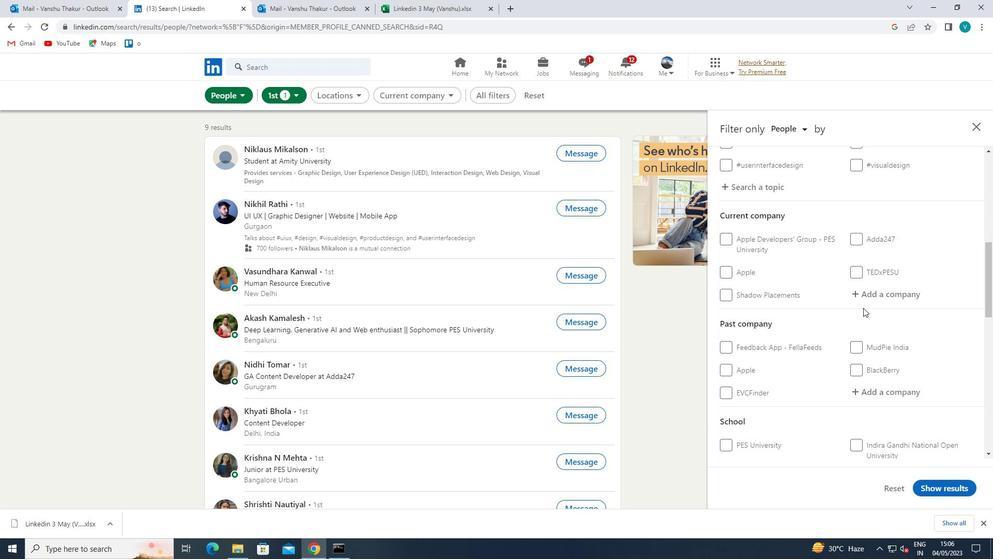 
Action: Mouse moved to (873, 295)
Screenshot: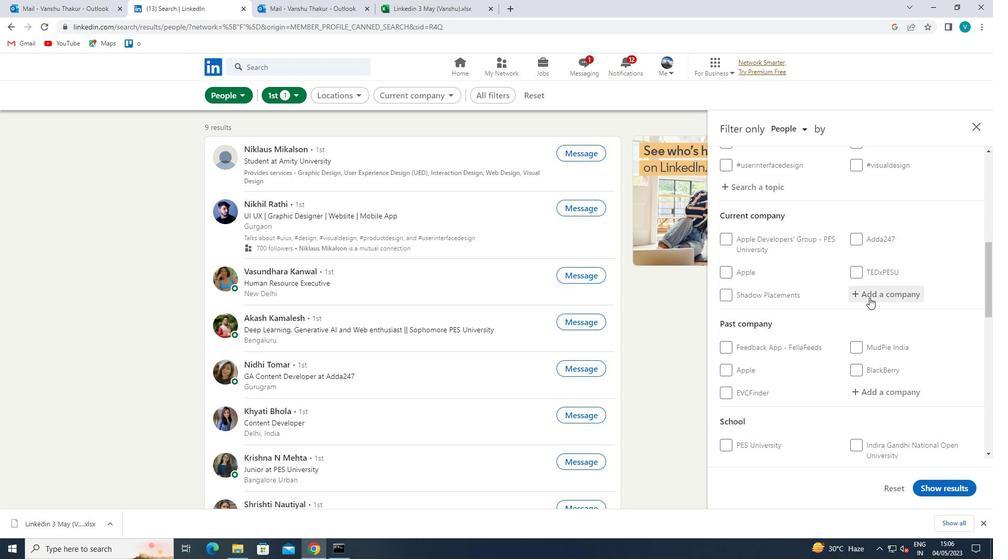 
Action: Key pressed <Key.shift>ICICI
Screenshot: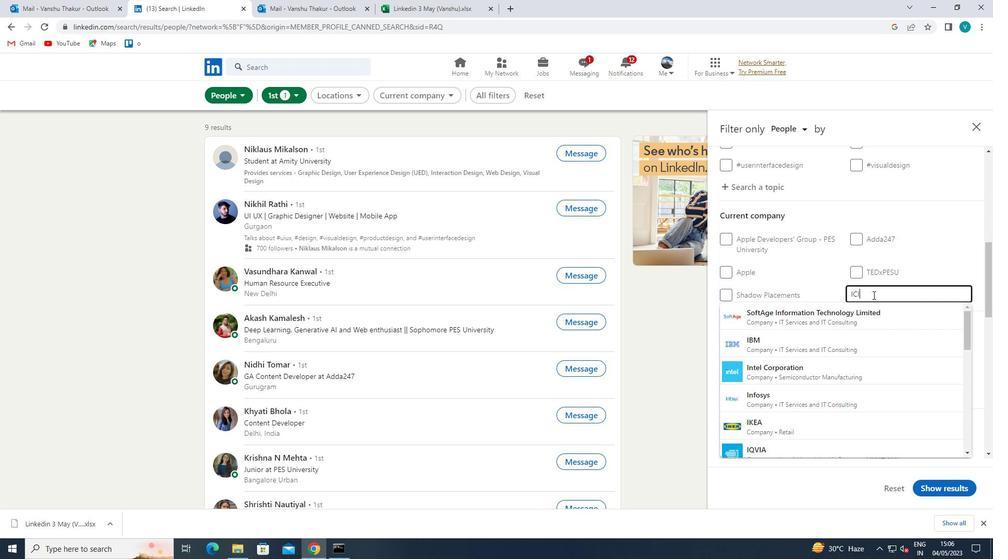 
Action: Mouse moved to (861, 391)
Screenshot: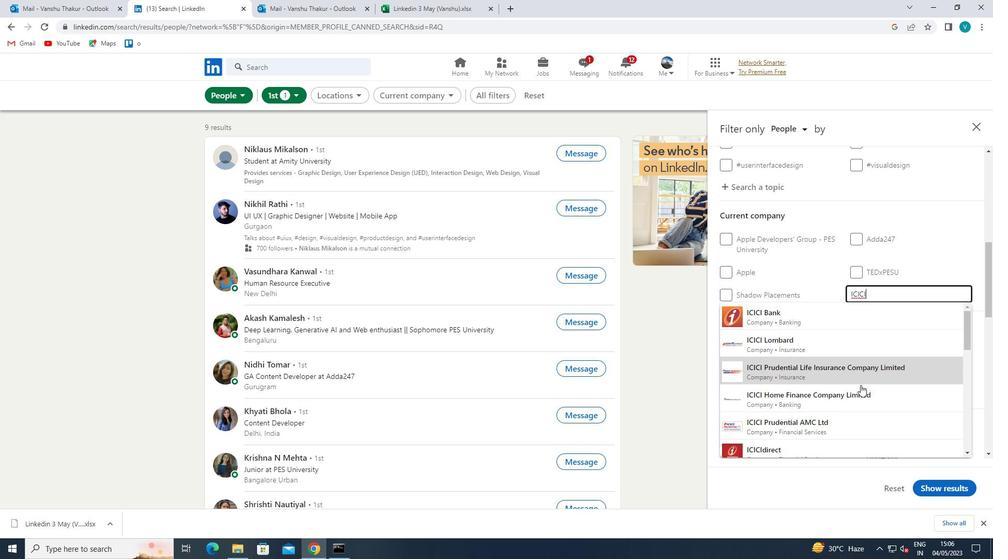 
Action: Mouse pressed left at (861, 391)
Screenshot: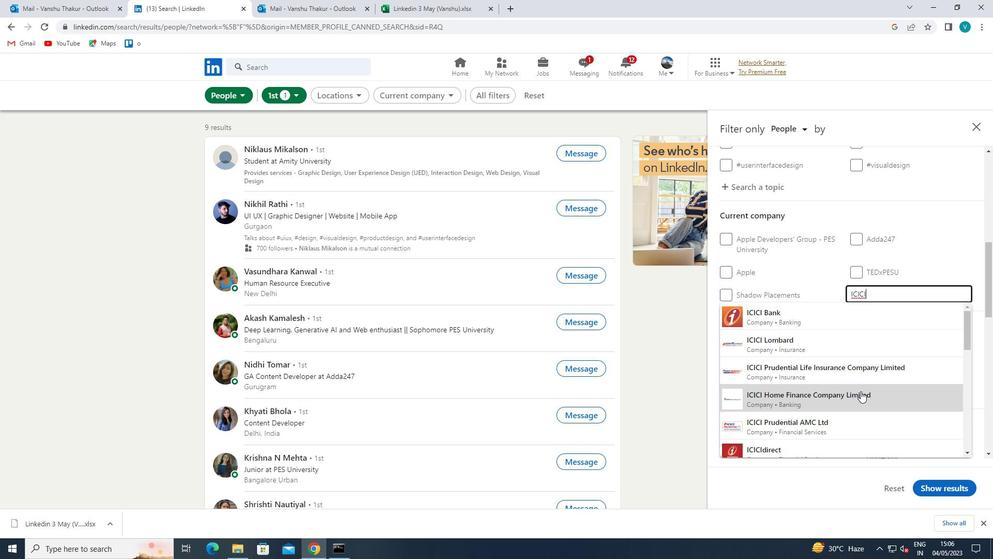 
Action: Mouse moved to (861, 391)
Screenshot: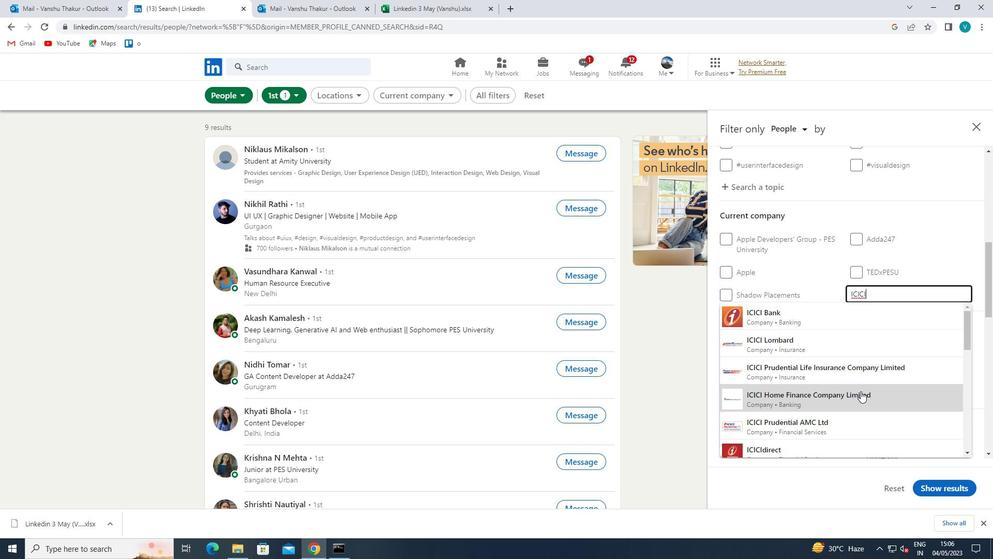
Action: Mouse scrolled (861, 391) with delta (0, 0)
Screenshot: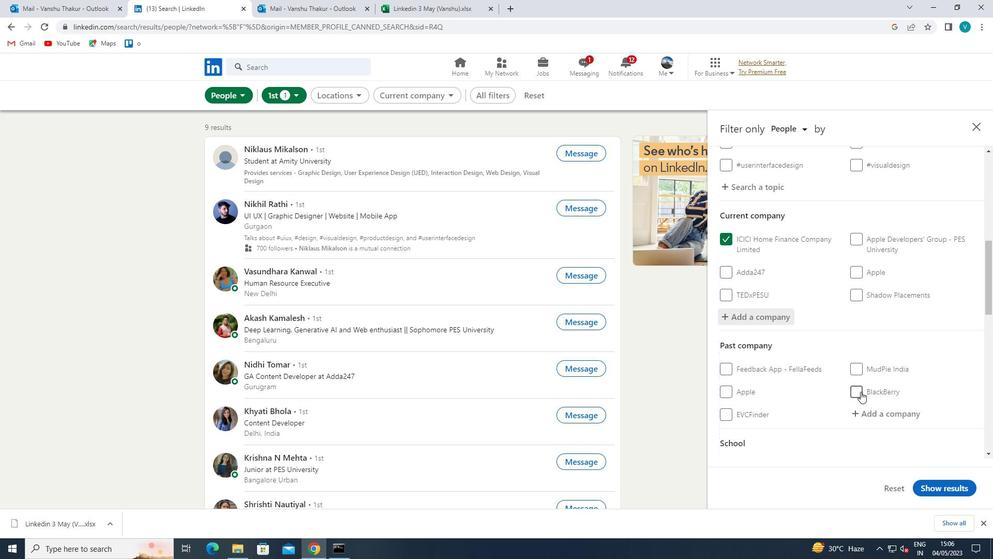 
Action: Mouse scrolled (861, 391) with delta (0, 0)
Screenshot: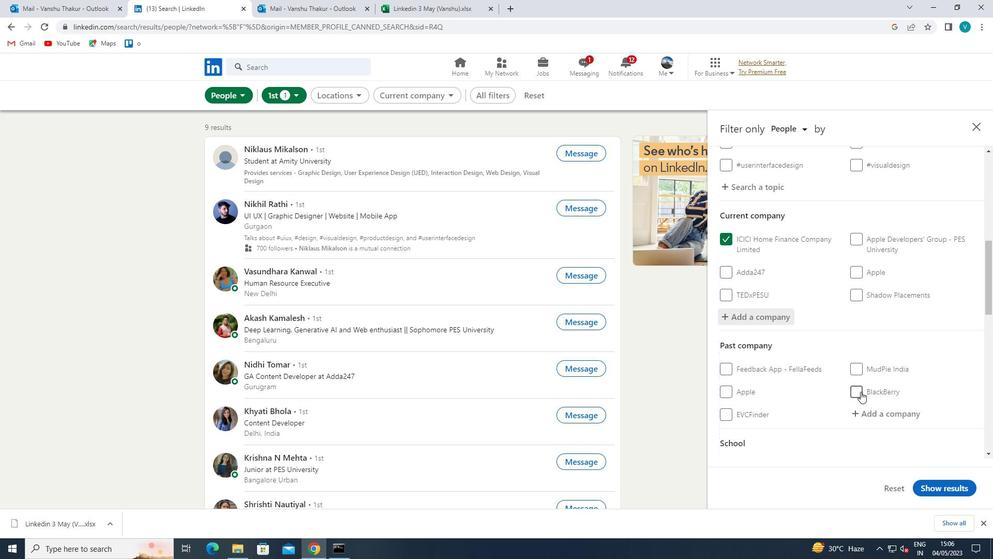 
Action: Mouse scrolled (861, 391) with delta (0, 0)
Screenshot: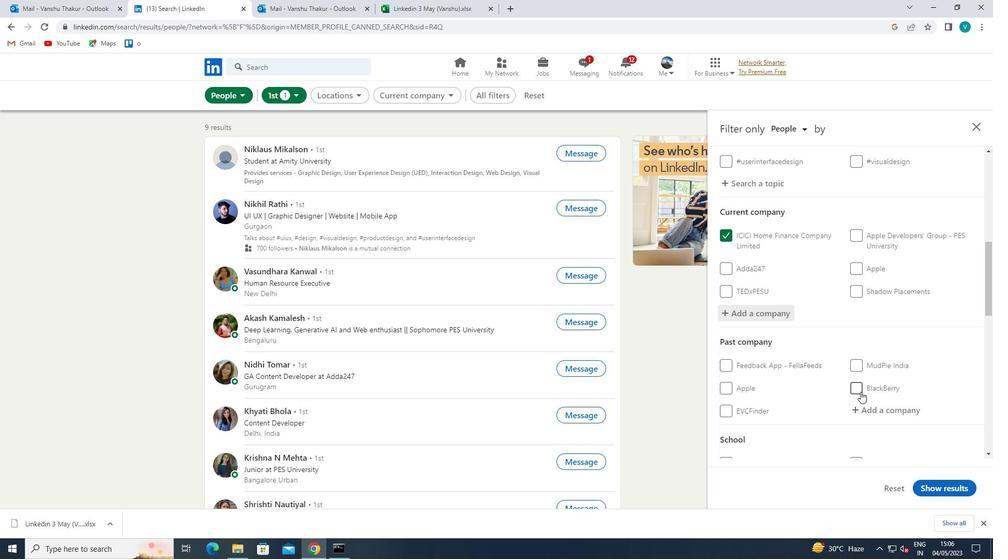 
Action: Mouse moved to (870, 381)
Screenshot: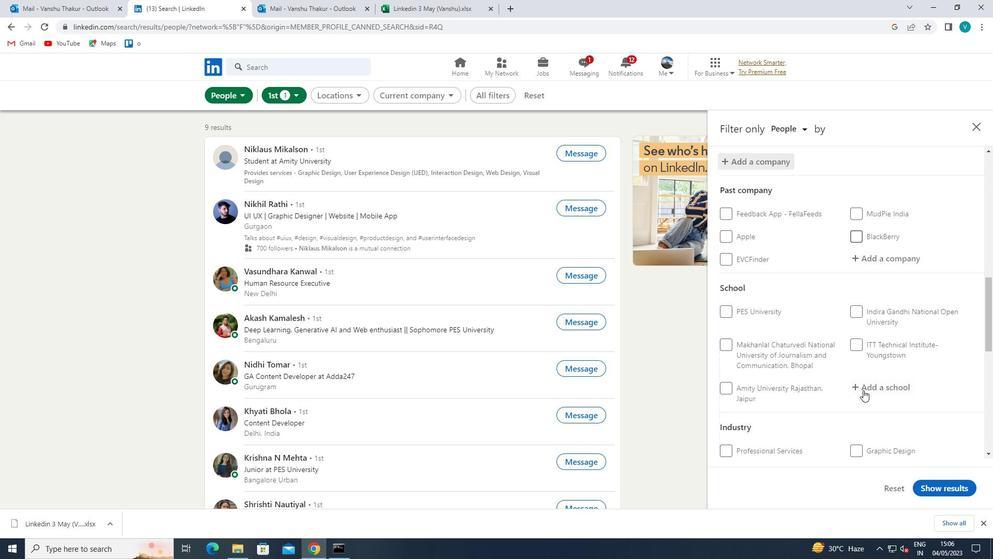 
Action: Mouse pressed left at (870, 381)
Screenshot: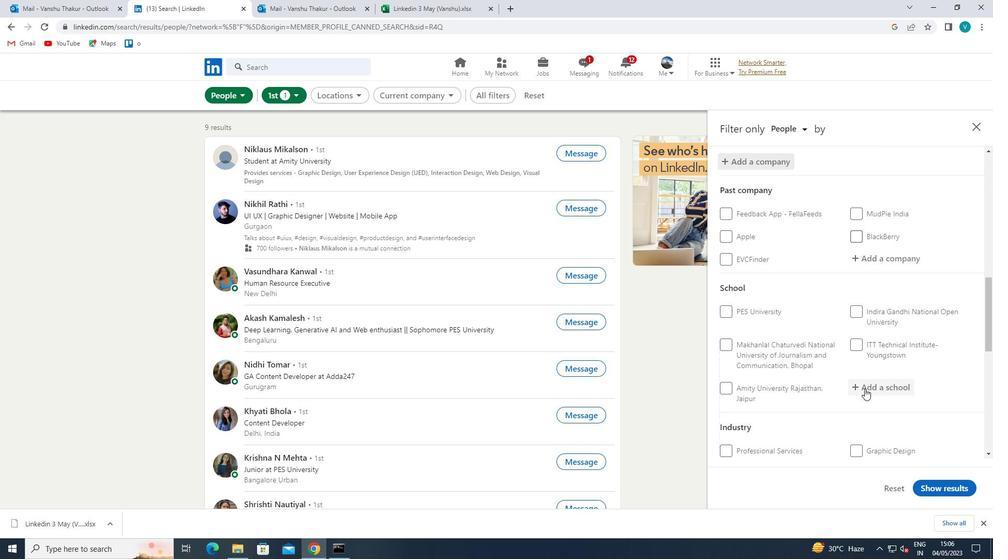 
Action: Mouse moved to (866, 384)
Screenshot: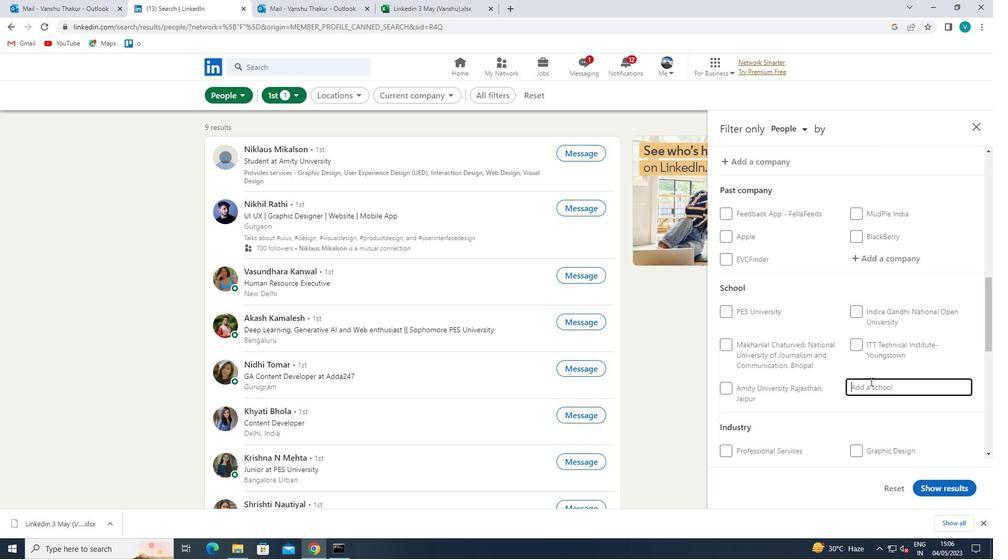 
Action: Key pressed <Key.shift>MAHATAMA
Screenshot: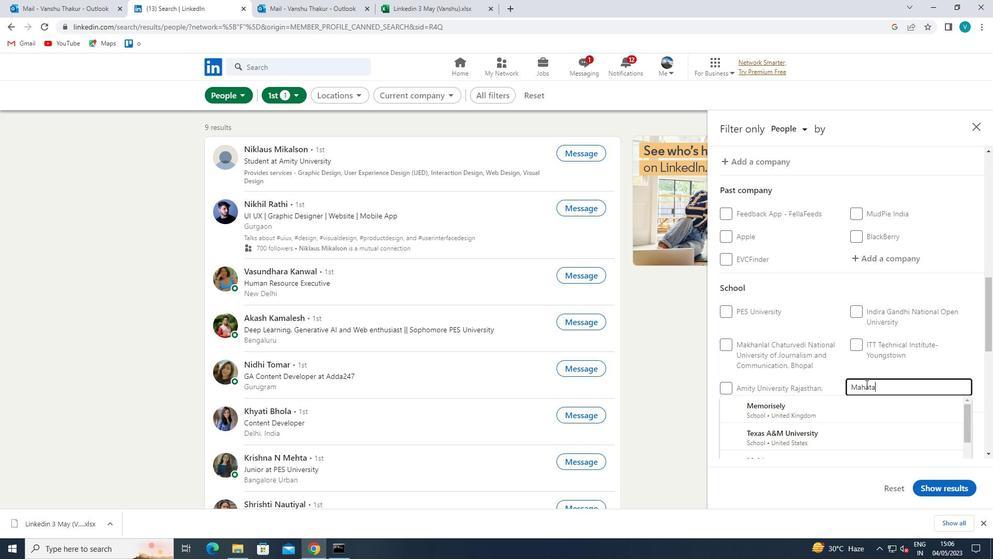 
Action: Mouse moved to (852, 391)
Screenshot: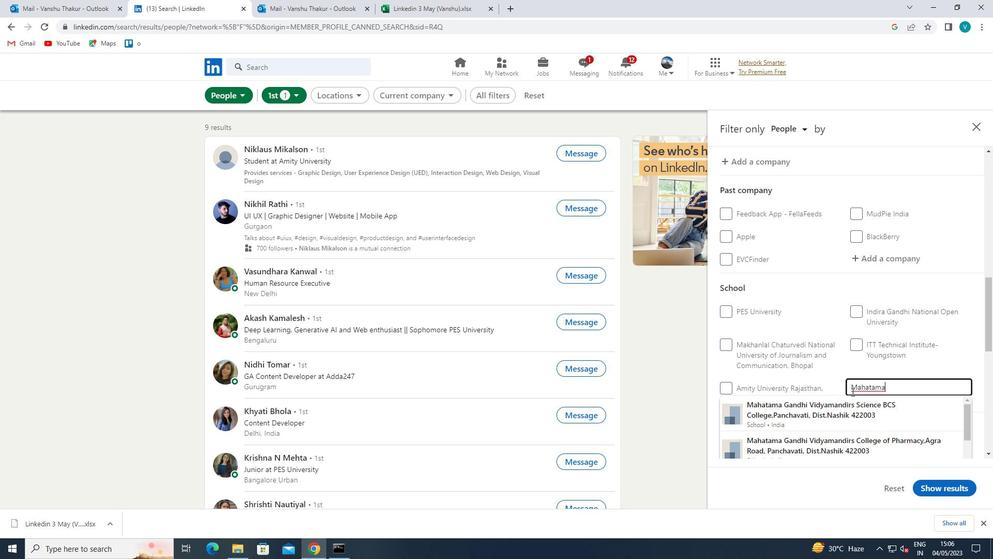 
Action: Key pressed <Key.space><Key.shift>GANDJ<Key.backspace>HI<Key.space><Key.shift>KASHI<Key.space><Key.left><Key.left><Key.left><Key.left><Key.left><Key.left><Key.left><Key.left><Key.left><Key.left><Key.left><Key.left><Key.left><Key.left><Key.left><Key.left><Key.backspace><Key.right><Key.right><Key.right><Key.right><Key.right><Key.right><Key.right><Key.right><Key.right><Key.right><Key.right><Key.right><Key.right><Key.right><Key.right>
Screenshot: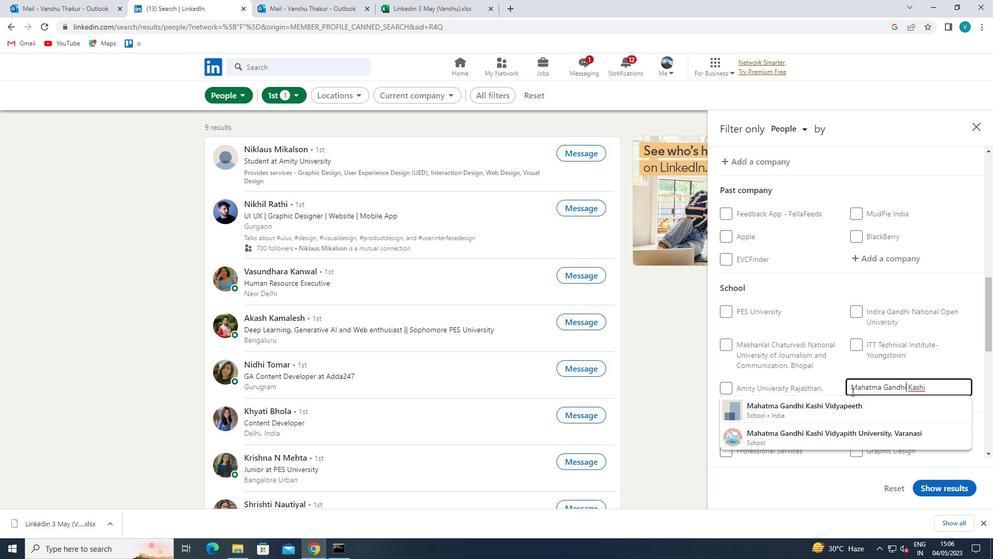 
Action: Mouse moved to (859, 431)
Screenshot: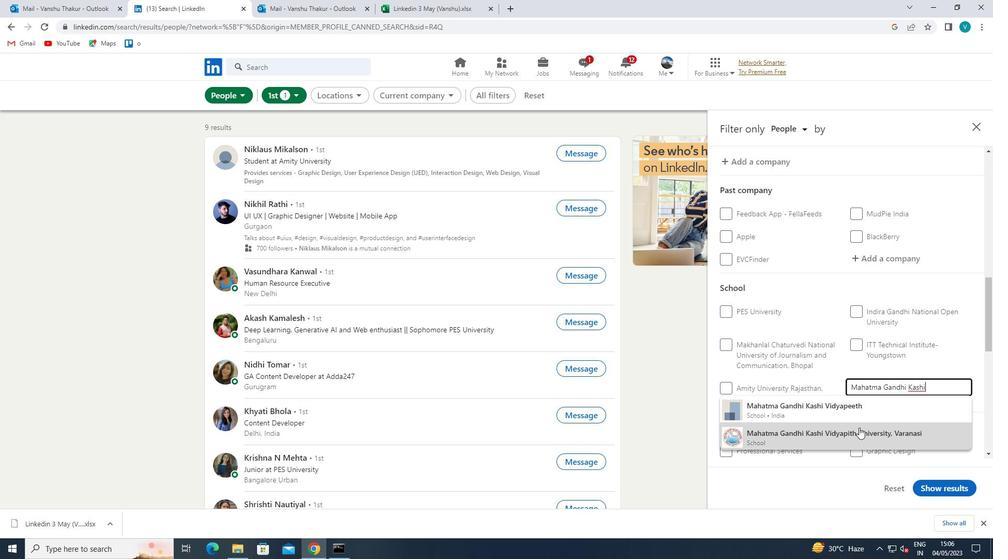 
Action: Mouse pressed left at (859, 431)
Screenshot: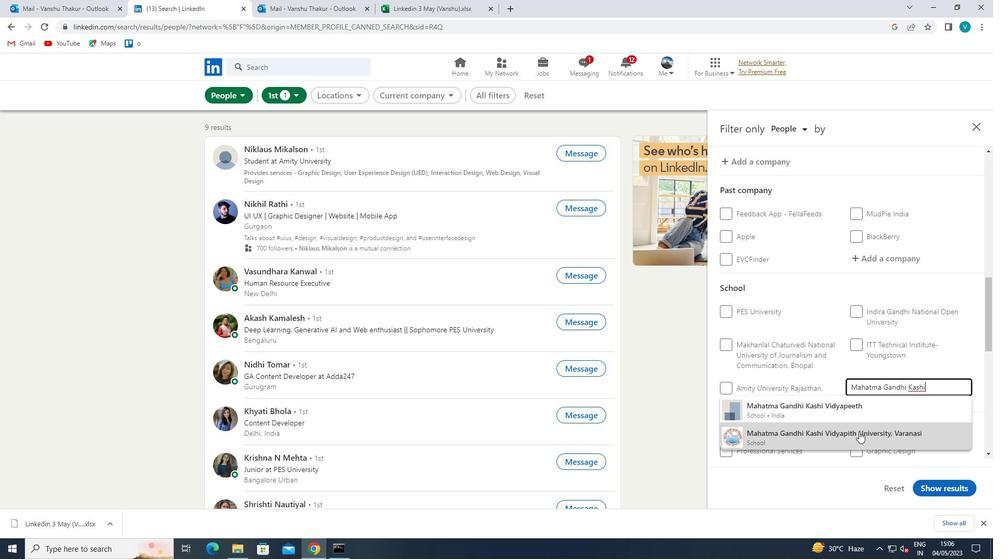 
Action: Mouse moved to (864, 334)
Screenshot: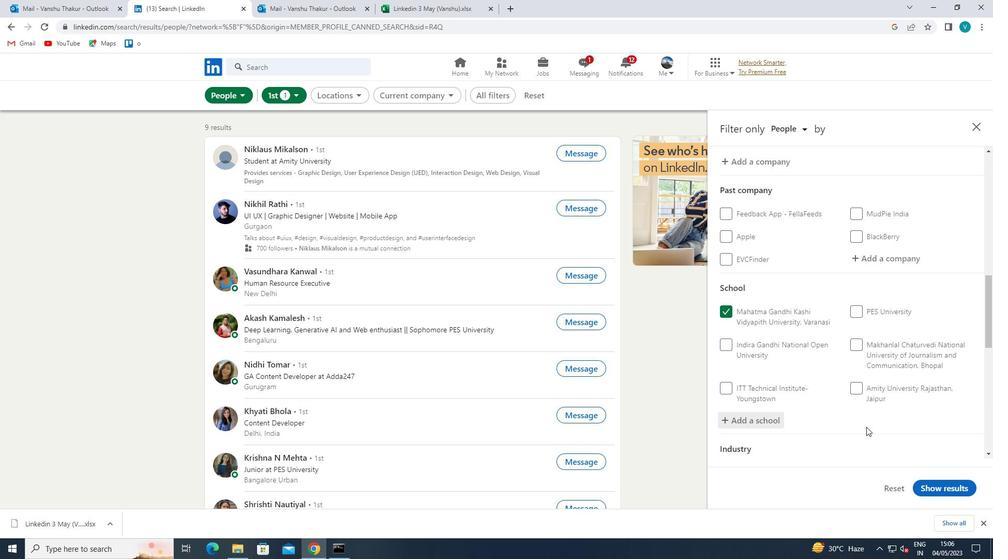 
Action: Mouse scrolled (864, 333) with delta (0, 0)
Screenshot: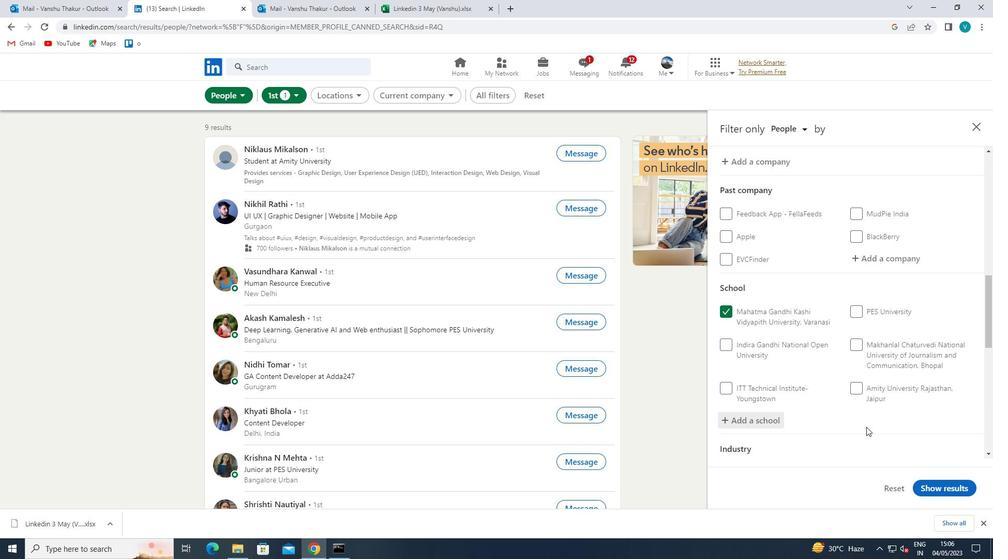 
Action: Mouse moved to (858, 315)
Screenshot: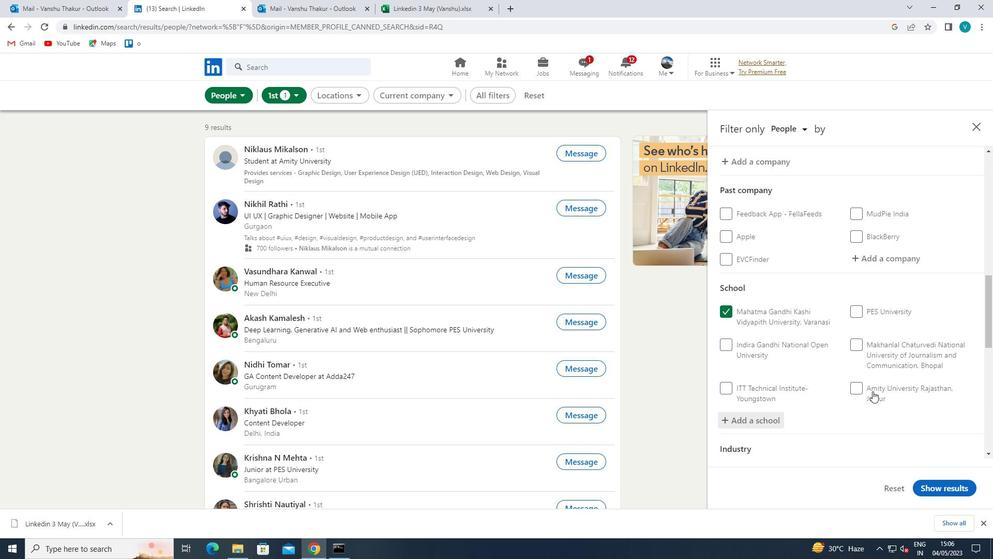 
Action: Mouse scrolled (858, 314) with delta (0, 0)
Screenshot: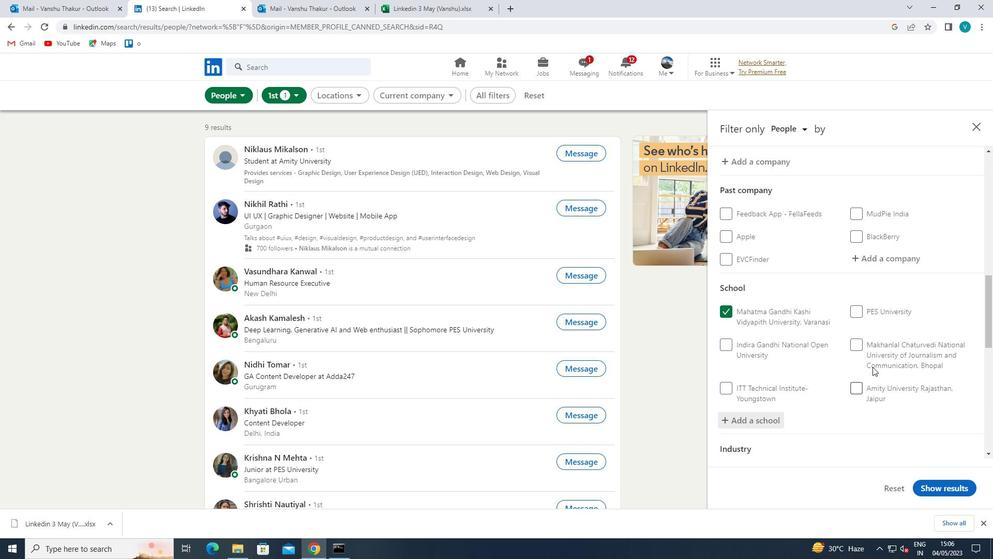 
Action: Mouse moved to (858, 314)
Screenshot: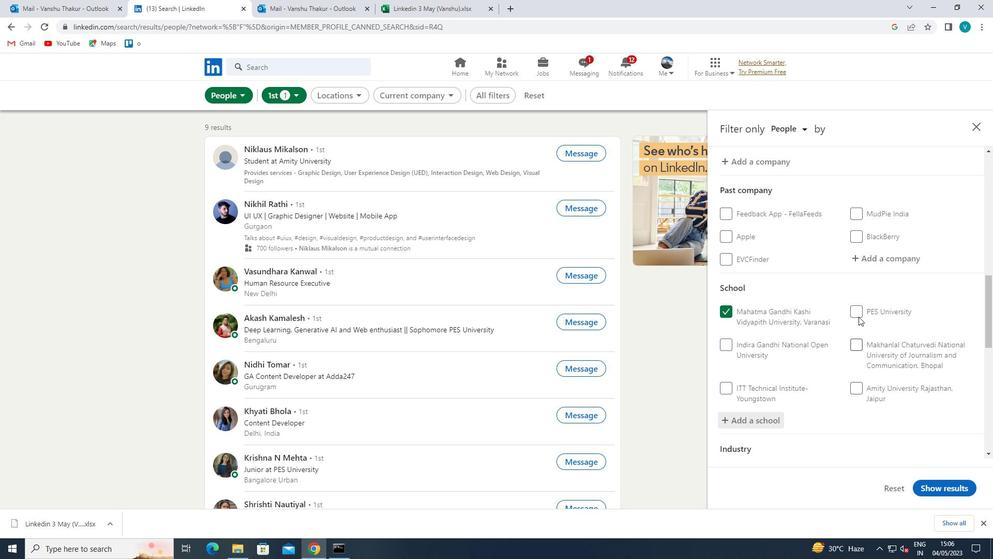 
Action: Mouse scrolled (858, 314) with delta (0, 0)
Screenshot: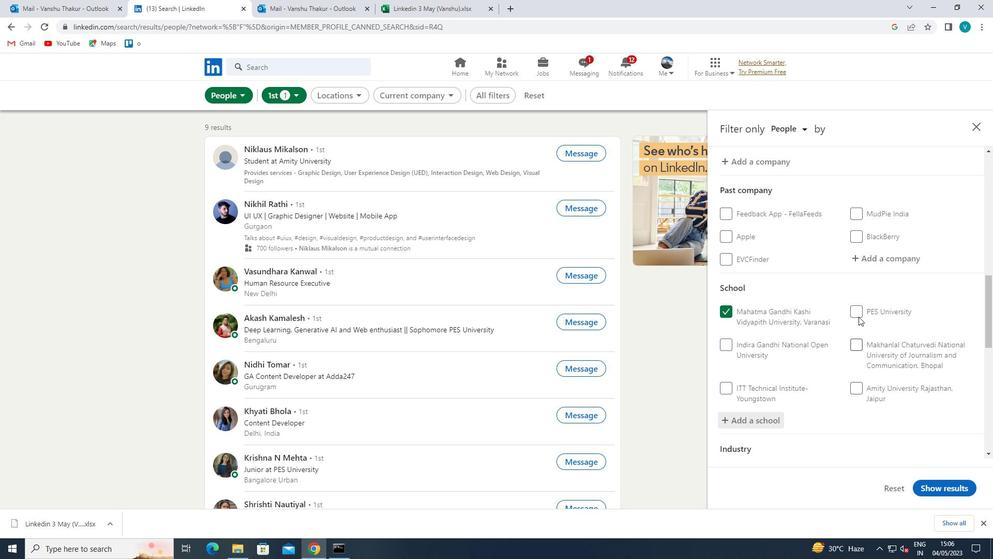 
Action: Mouse moved to (857, 314)
Screenshot: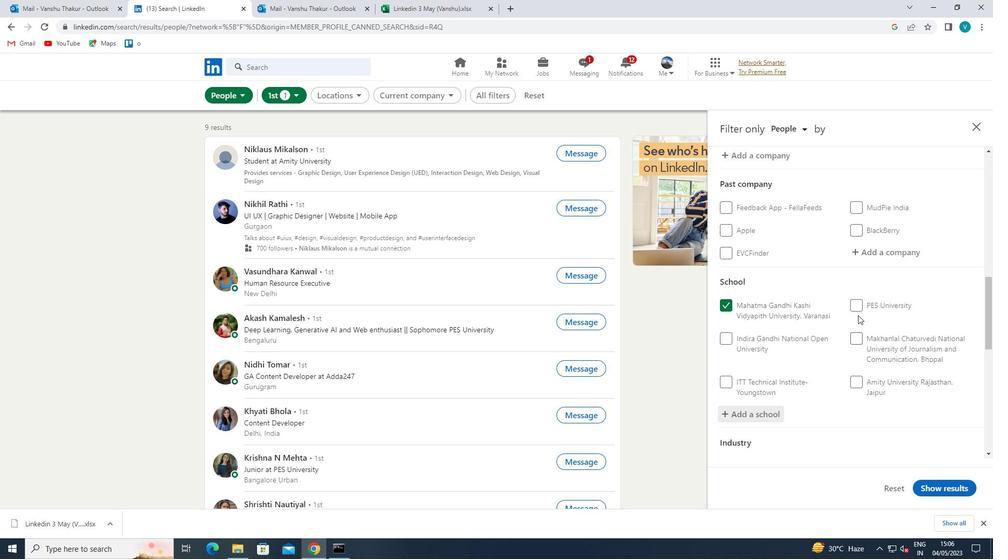 
Action: Mouse scrolled (857, 314) with delta (0, 0)
Screenshot: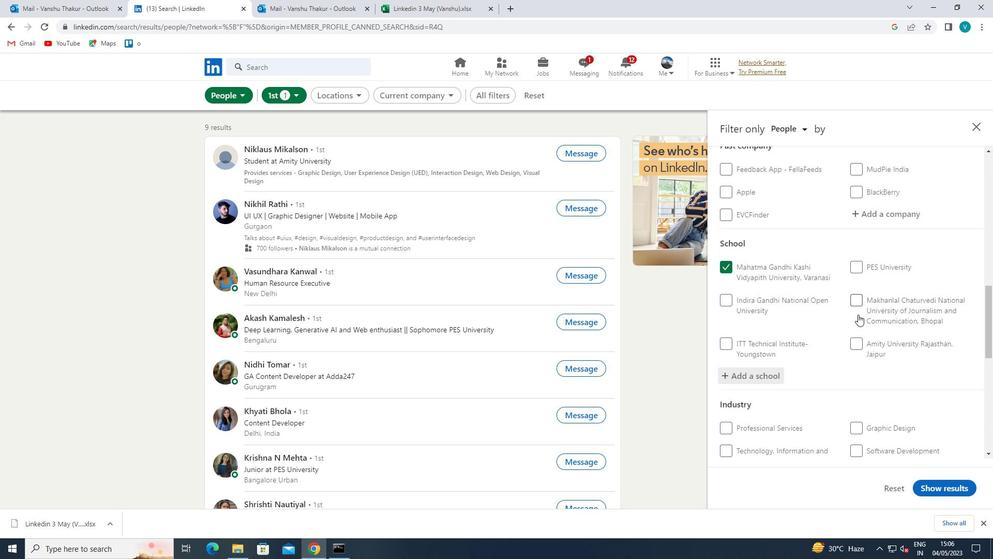 
Action: Mouse moved to (857, 314)
Screenshot: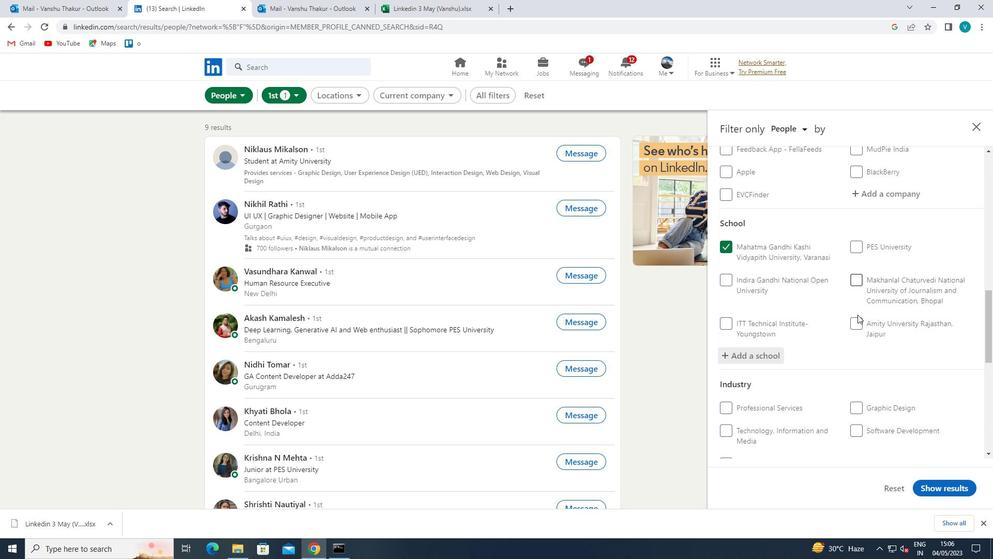 
Action: Mouse scrolled (857, 314) with delta (0, 0)
Screenshot: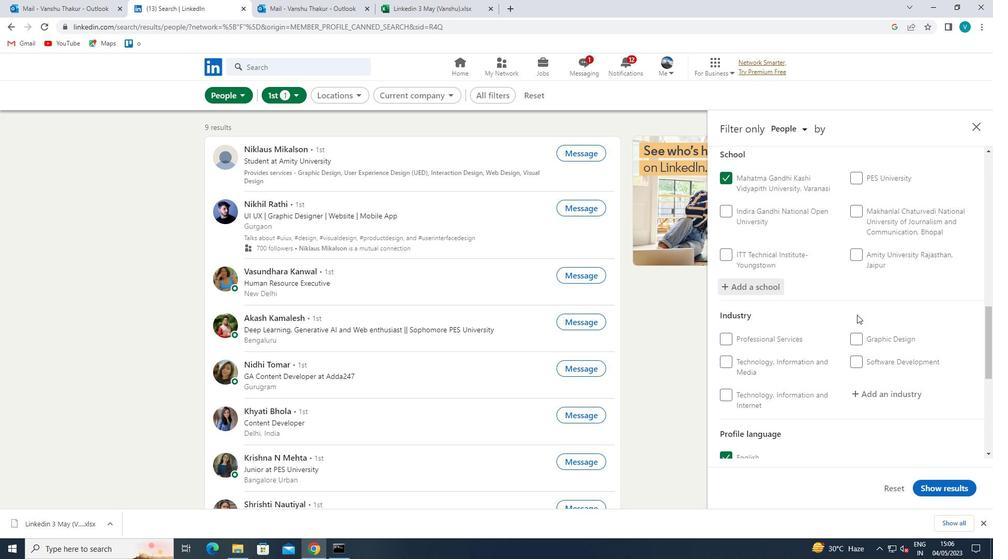 
Action: Mouse moved to (884, 267)
Screenshot: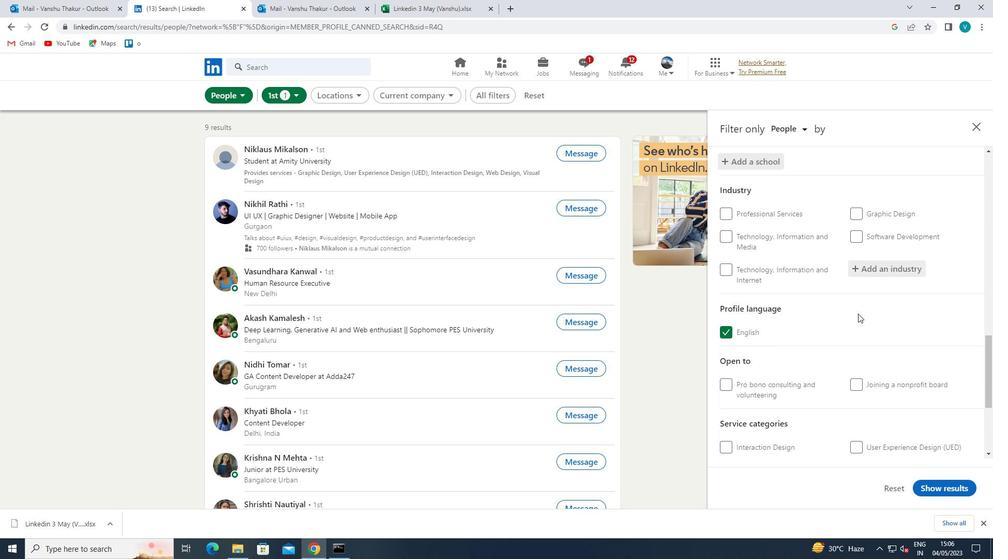 
Action: Mouse pressed left at (884, 267)
Screenshot: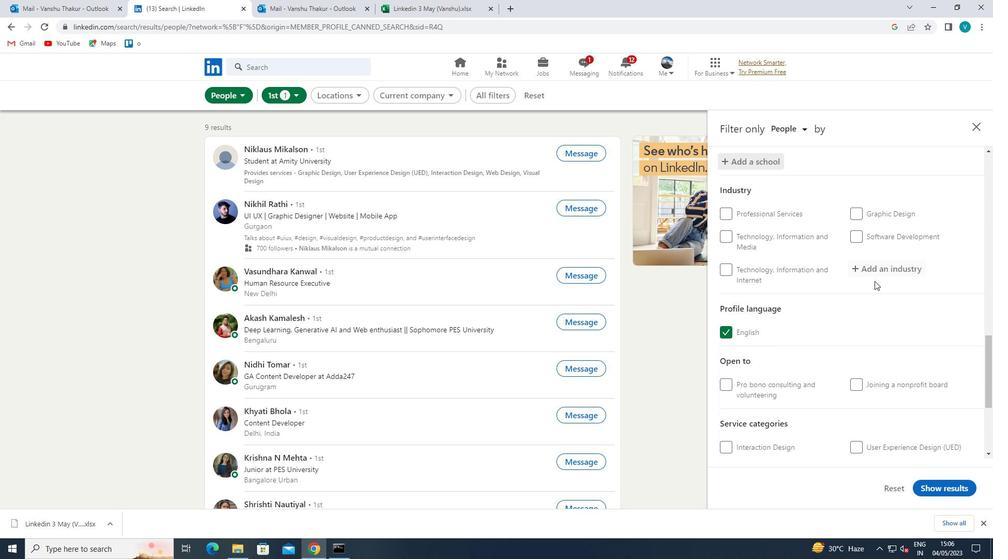 
Action: Key pressed <Key.shift>RENEW
Screenshot: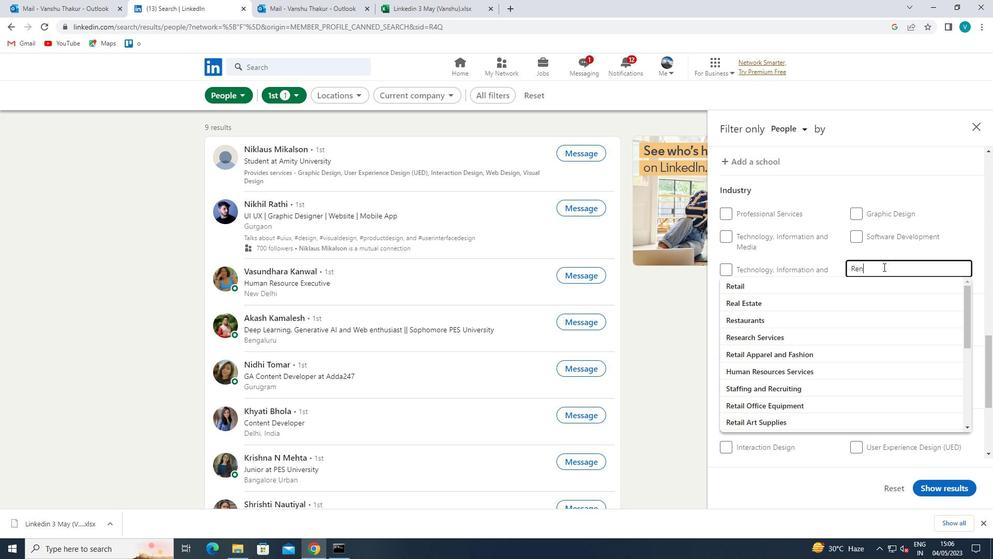 
Action: Mouse moved to (863, 333)
Screenshot: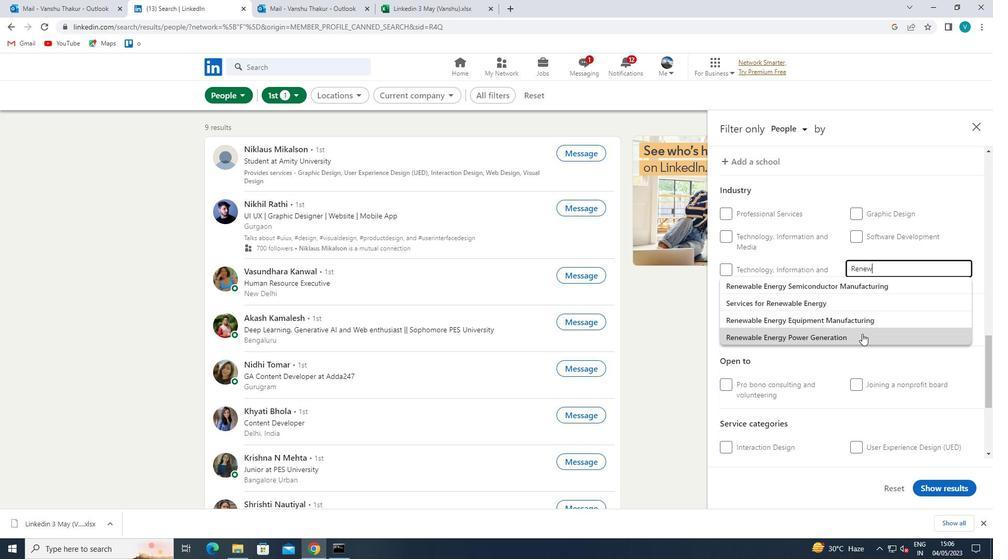 
Action: Mouse pressed left at (863, 333)
Screenshot: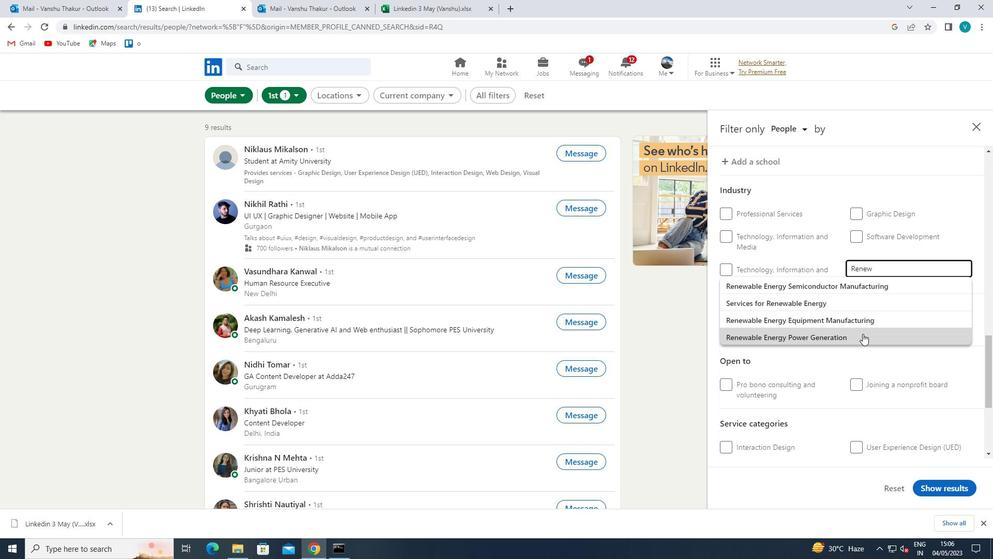 
Action: Mouse moved to (864, 332)
Screenshot: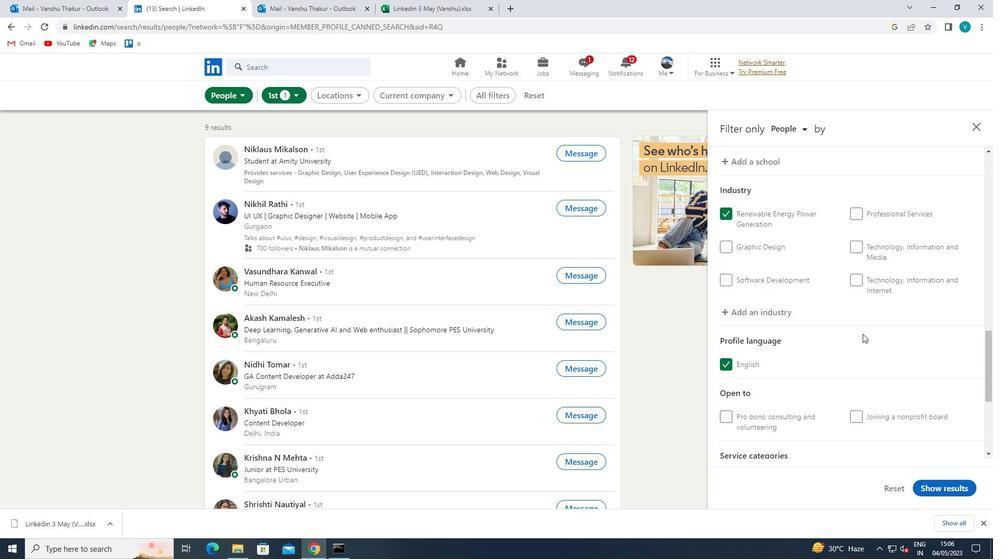 
Action: Mouse scrolled (864, 331) with delta (0, 0)
Screenshot: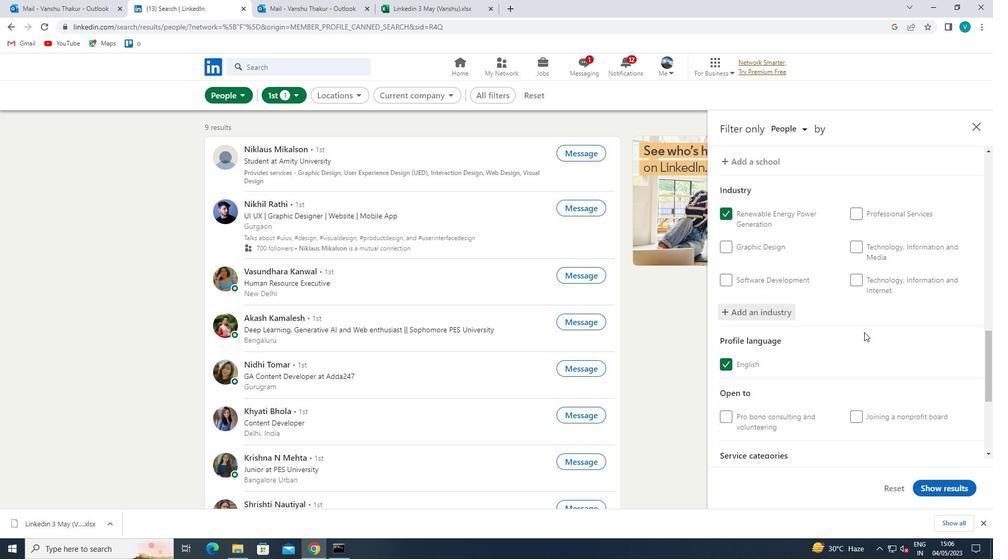 
Action: Mouse scrolled (864, 331) with delta (0, 0)
Screenshot: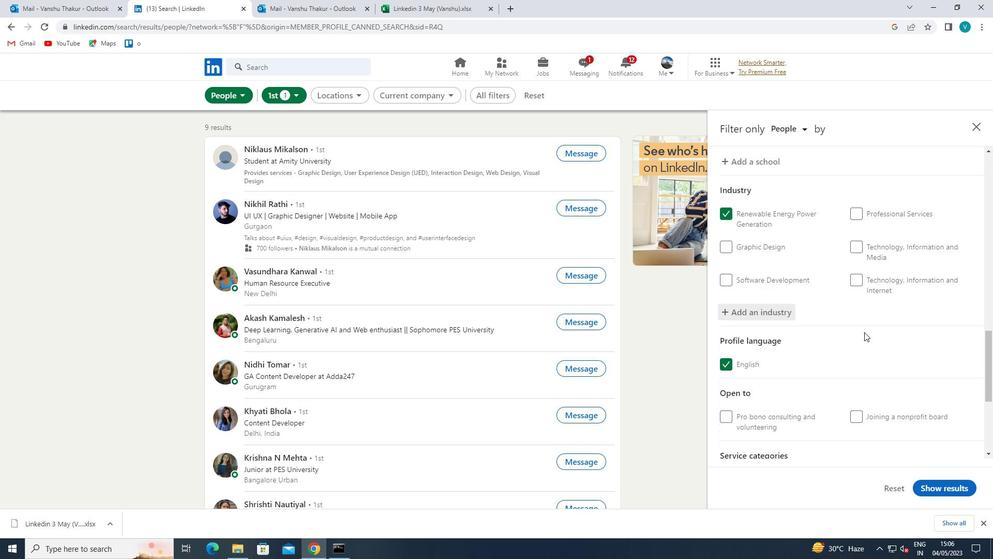 
Action: Mouse scrolled (864, 331) with delta (0, 0)
Screenshot: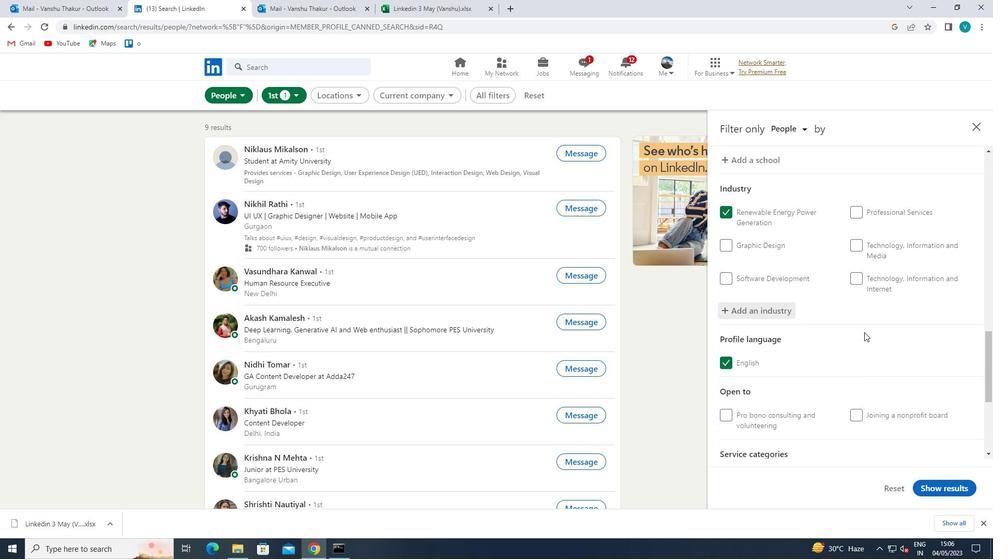 
Action: Mouse scrolled (864, 331) with delta (0, 0)
Screenshot: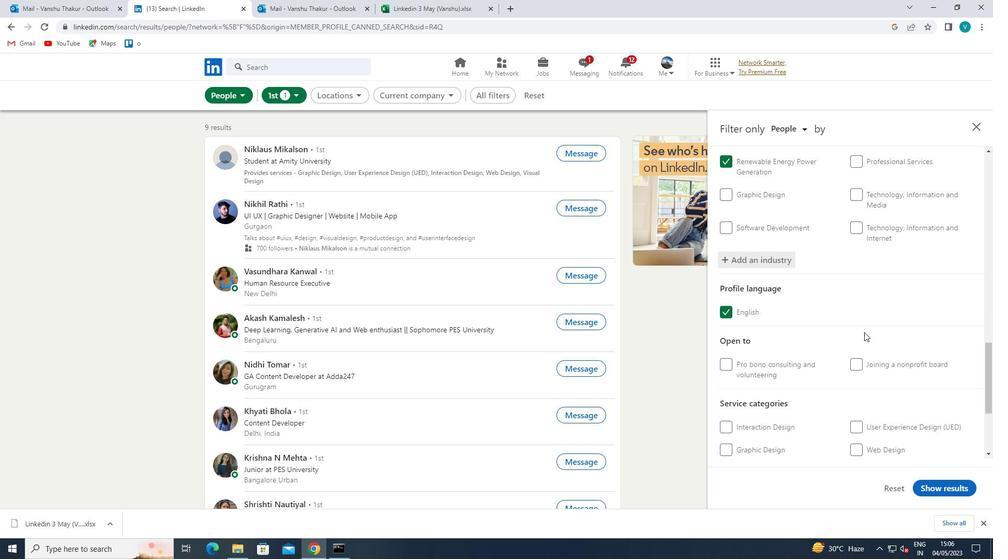 
Action: Mouse scrolled (864, 331) with delta (0, 0)
Screenshot: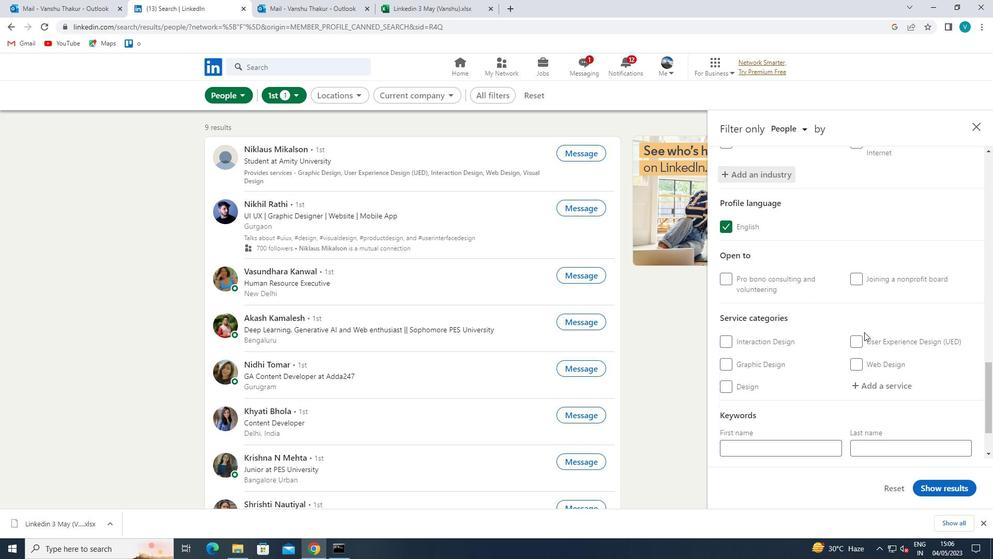 
Action: Mouse moved to (883, 309)
Screenshot: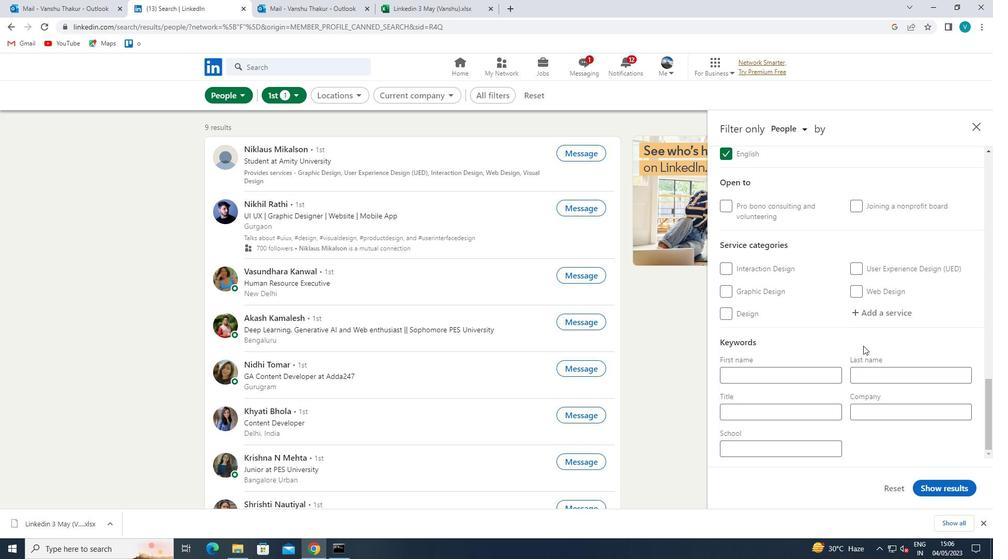 
Action: Mouse pressed left at (883, 309)
Screenshot: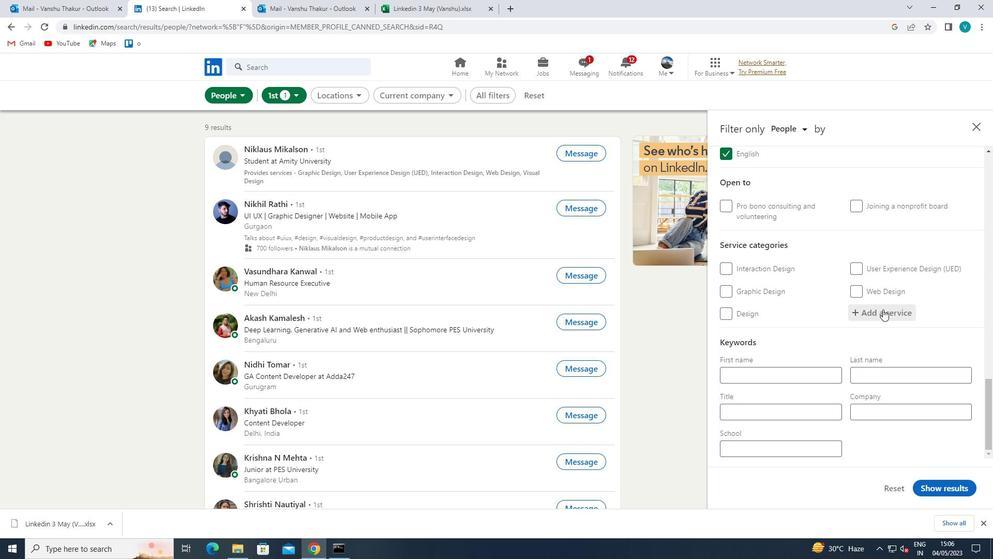
Action: Mouse moved to (895, 302)
Screenshot: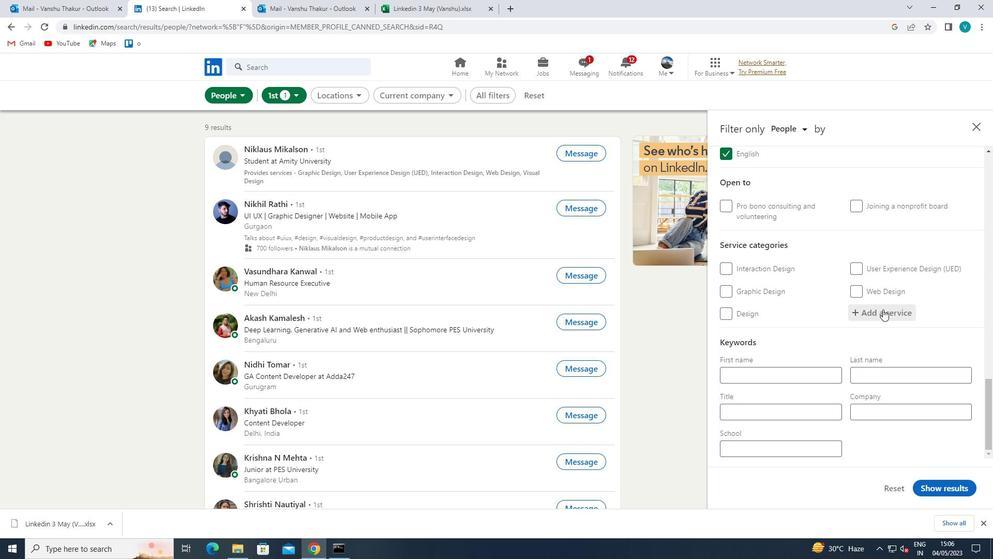 
Action: Key pressed <Key.shift>ACCOUNT
Screenshot: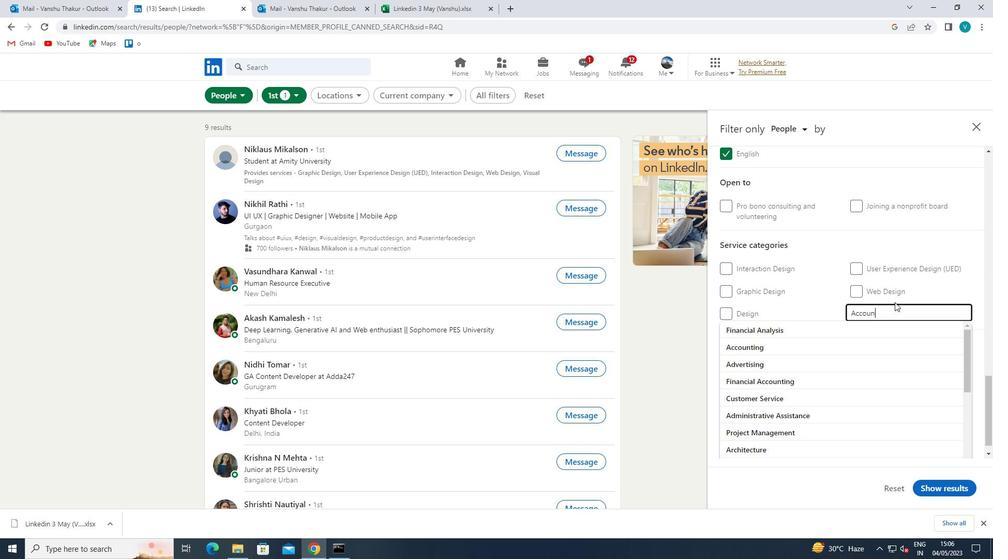 
Action: Mouse moved to (777, 335)
Screenshot: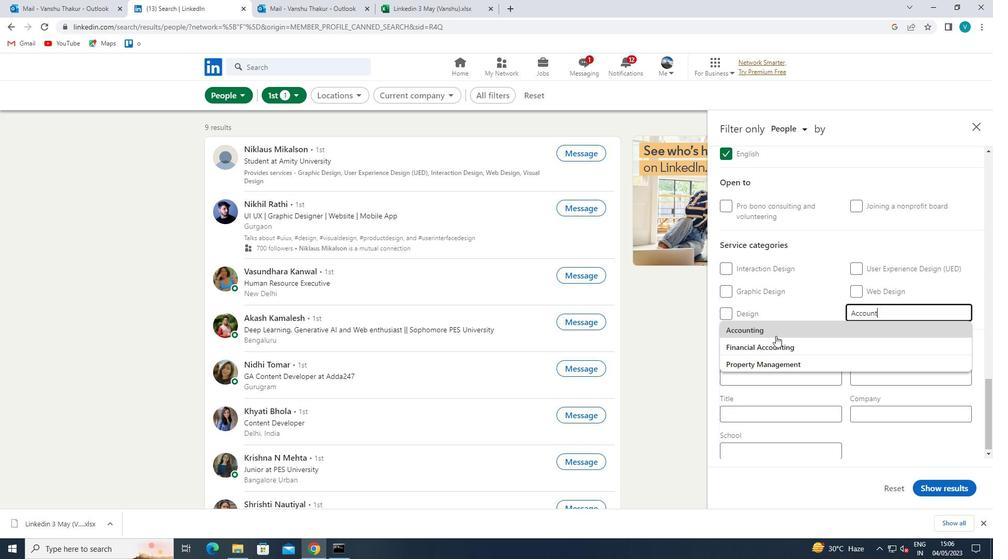 
Action: Mouse pressed left at (777, 335)
Screenshot: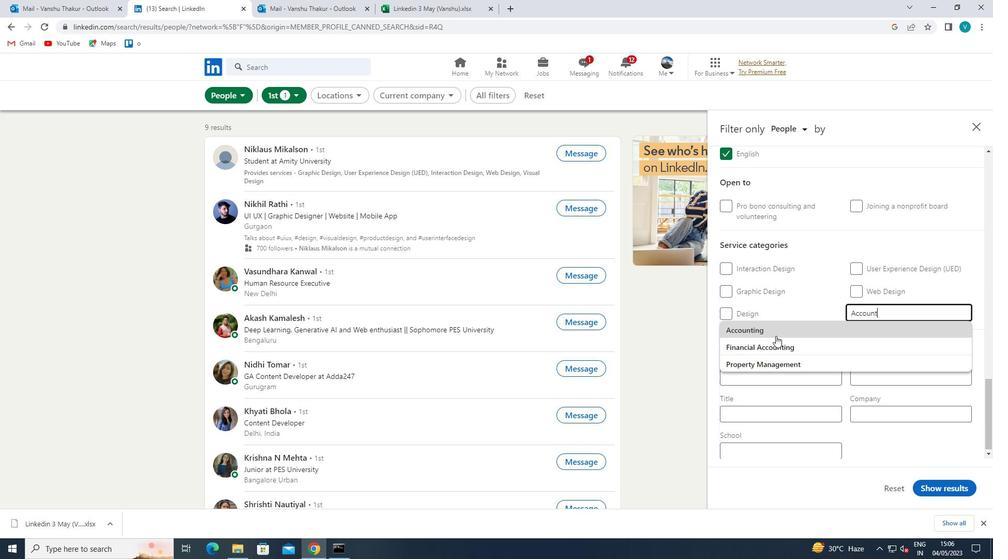 
Action: Mouse moved to (777, 334)
Screenshot: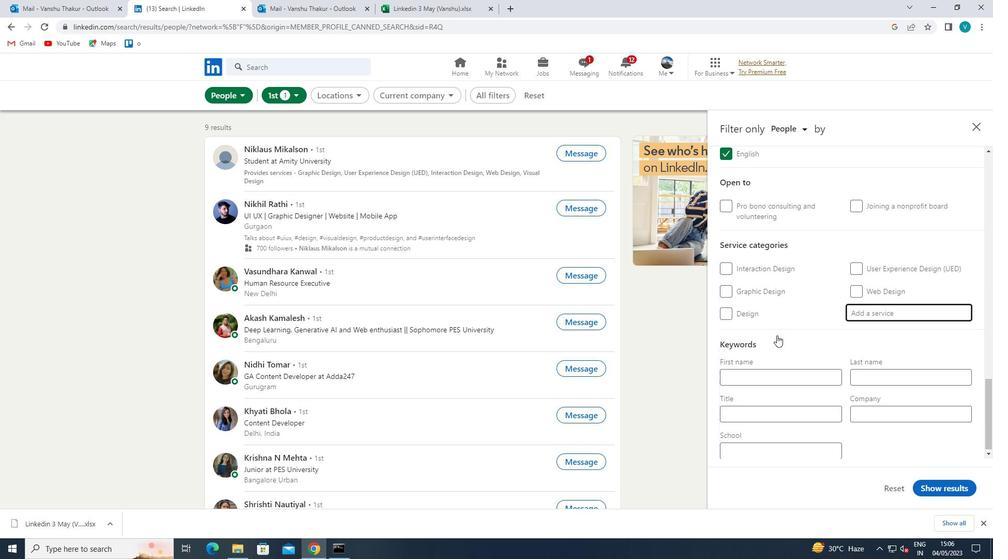 
Action: Mouse scrolled (777, 334) with delta (0, 0)
Screenshot: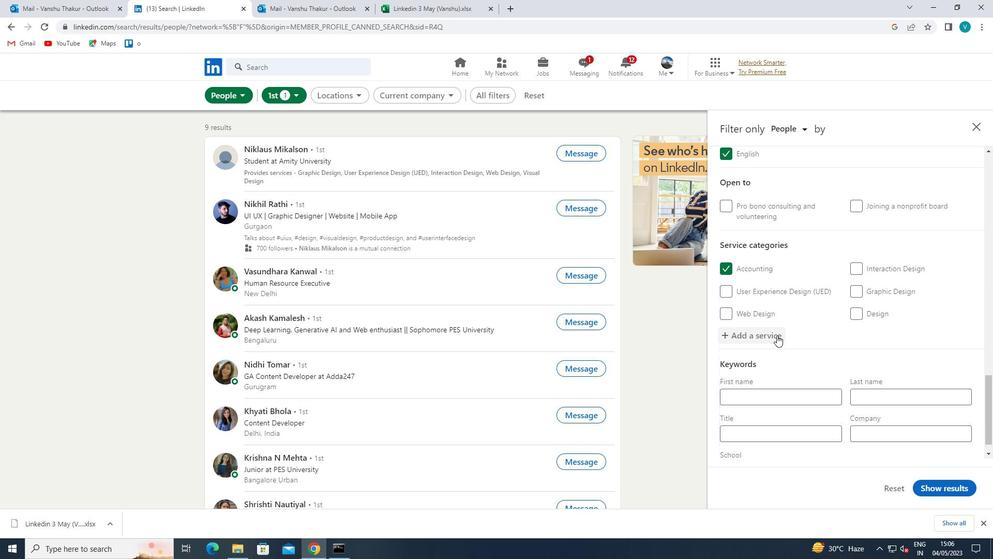 
Action: Mouse scrolled (777, 334) with delta (0, 0)
Screenshot: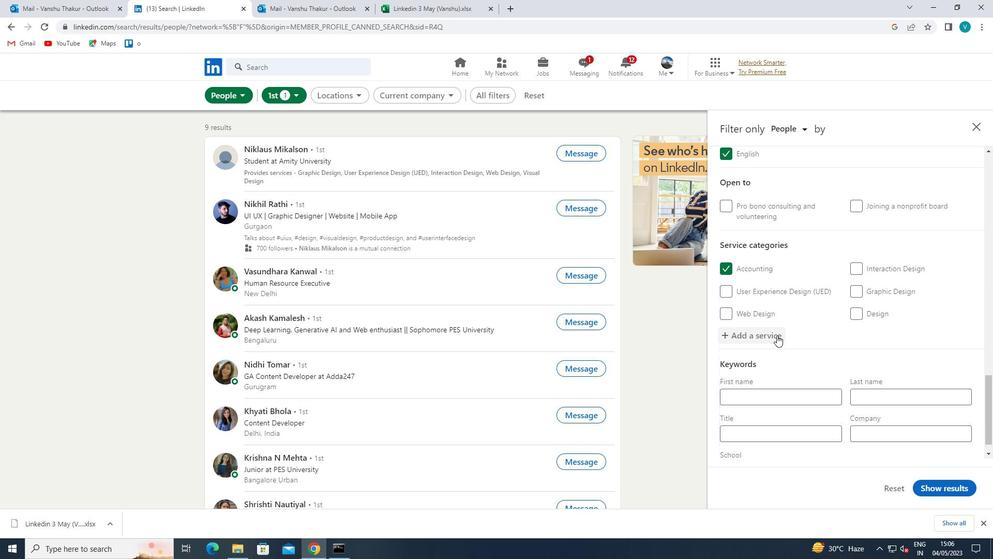 
Action: Mouse scrolled (777, 334) with delta (0, 0)
Screenshot: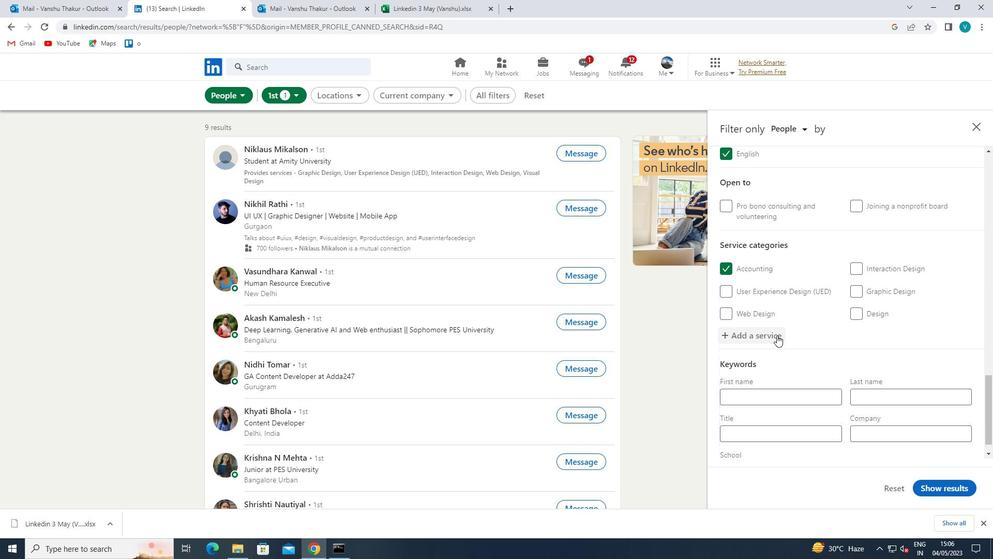 
Action: Mouse moved to (754, 405)
Screenshot: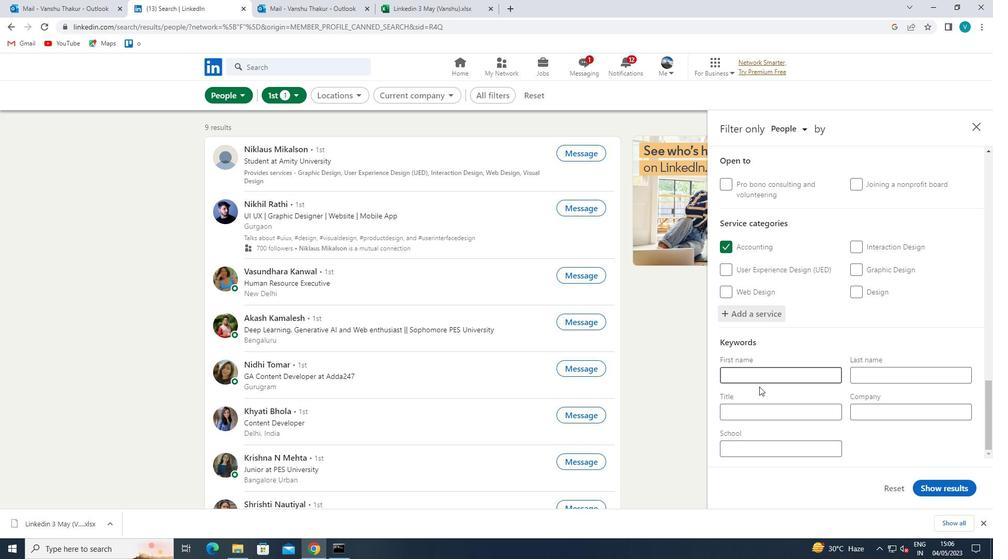 
Action: Mouse pressed left at (754, 405)
Screenshot: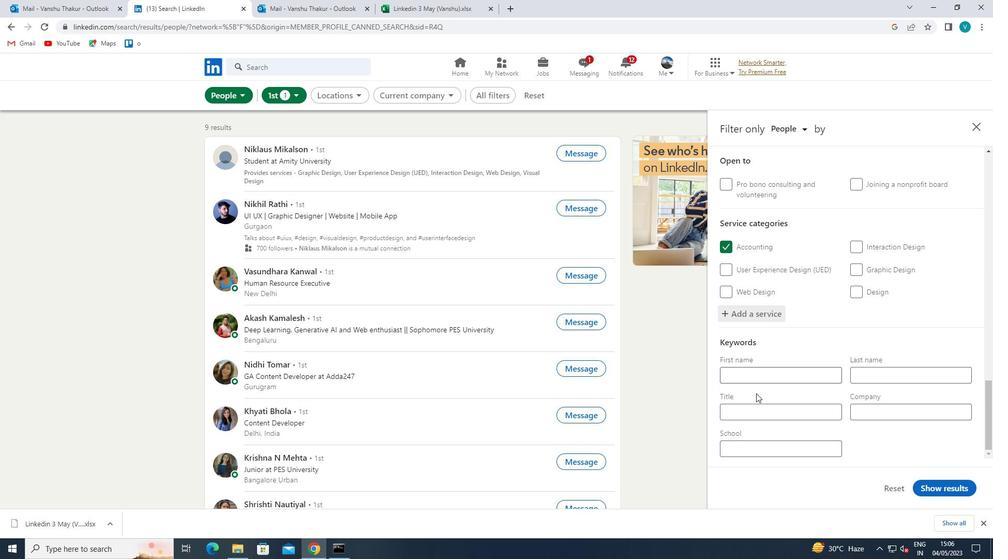 
Action: Mouse moved to (758, 404)
Screenshot: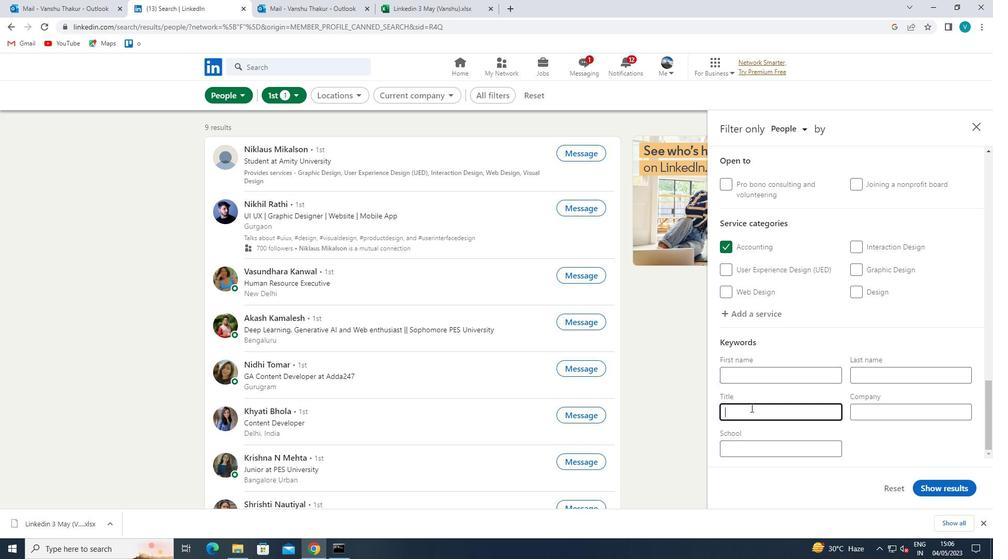
Action: Key pressed <Key.shift>IR
Screenshot: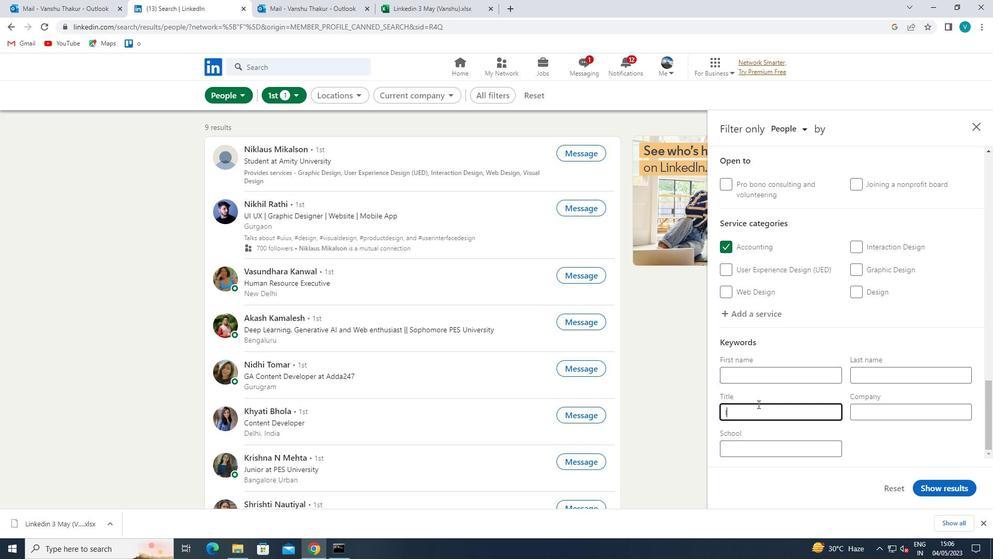 
Action: Mouse moved to (758, 404)
Screenshot: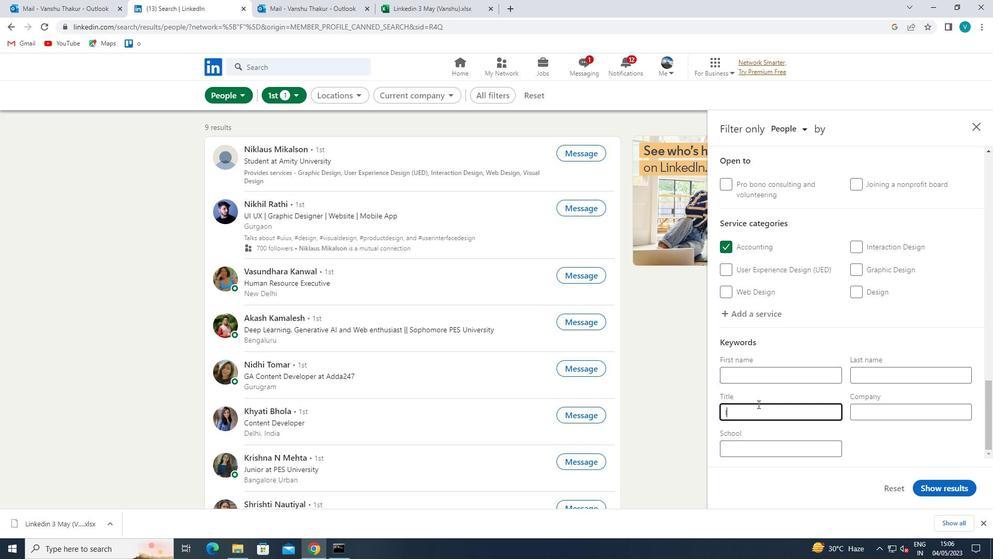 
Action: Key pressed ON<Key.space><Key.shift>WORKER<Key.space>
Screenshot: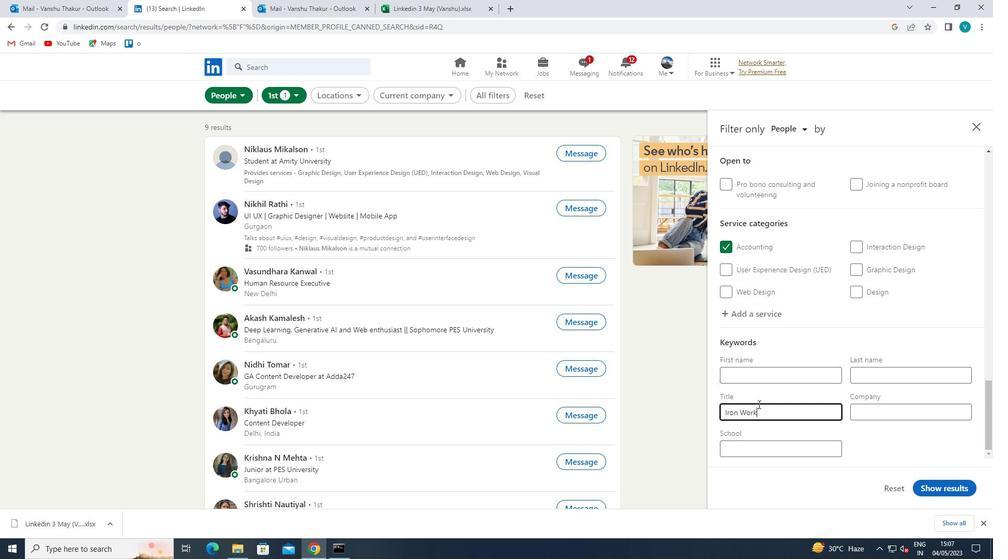 
Action: Mouse moved to (944, 490)
Screenshot: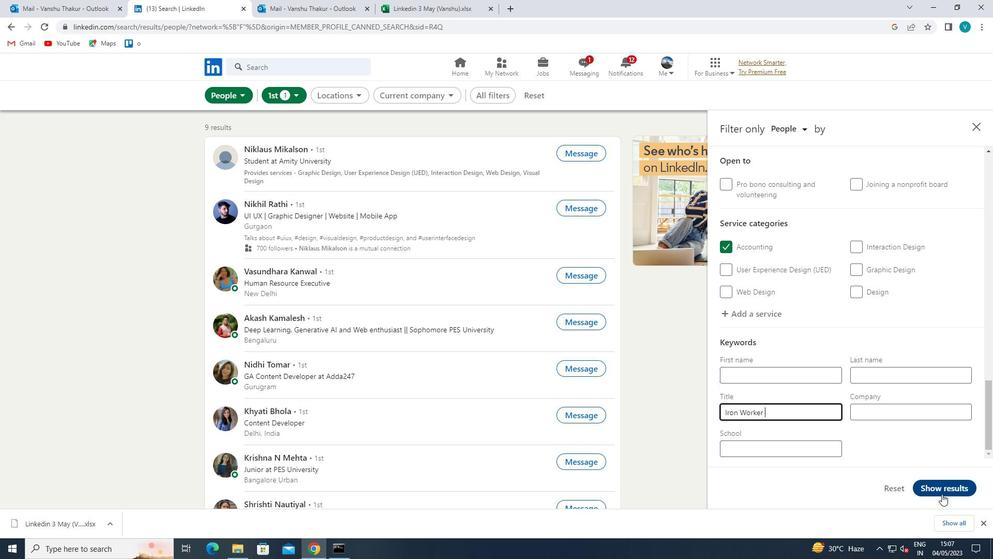 
Action: Mouse pressed left at (944, 490)
Screenshot: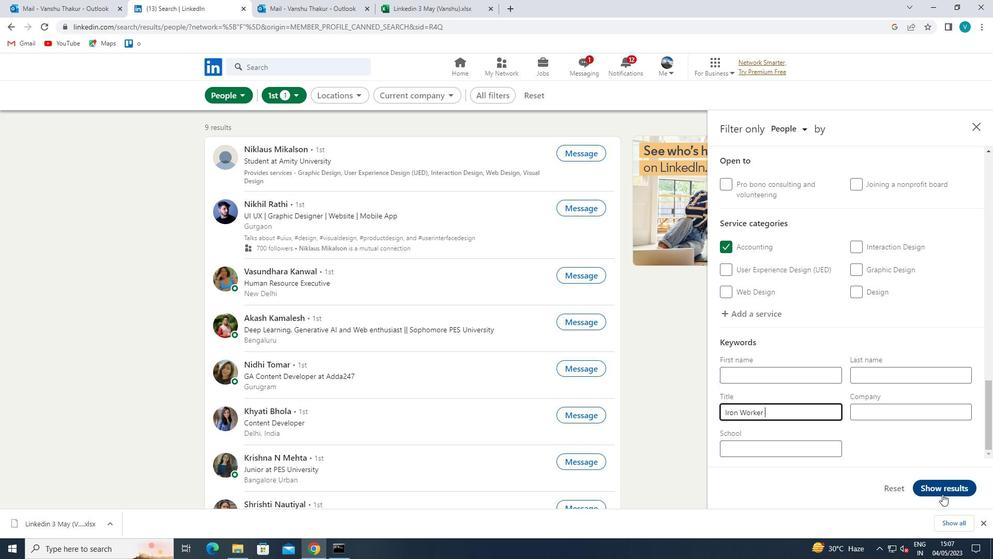 
Action: Mouse moved to (944, 490)
Screenshot: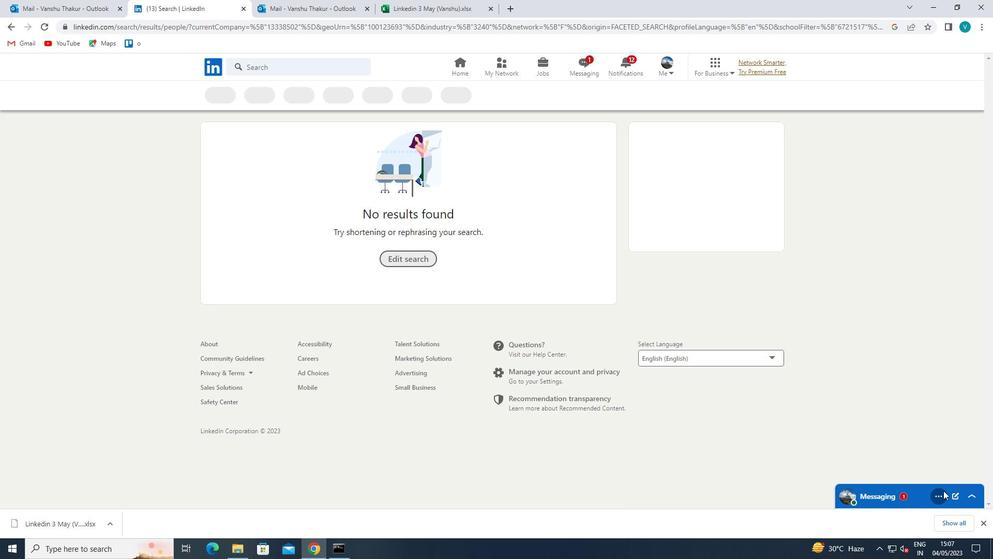 
